 Task: Add an event with the title Lunch Break: Wellness and Self-Care Workshop, date '2023/11/15', time 7:50 AM to 9:50 AMand add a description: As the meeting progresses, the focus will shift towards exploring potential synergies, investment opportunities, and the investor's specific interests. The potential investor may ask questions about your market strategy, scalability, competitive landscape, or revenue projections. Be prepared to provide concise and well-supported answers, backed by market research, customer insights, or industry trends._x000D_
_x000D_
, put the event into Green category . Add location for the event as: San Francisco, USA, logged in from the account softage.4@softage.netand send the event invitation to softage.3@softage.net and softage.5@softage.net. Set a reminder for the event 36 day before
Action: Mouse moved to (136, 105)
Screenshot: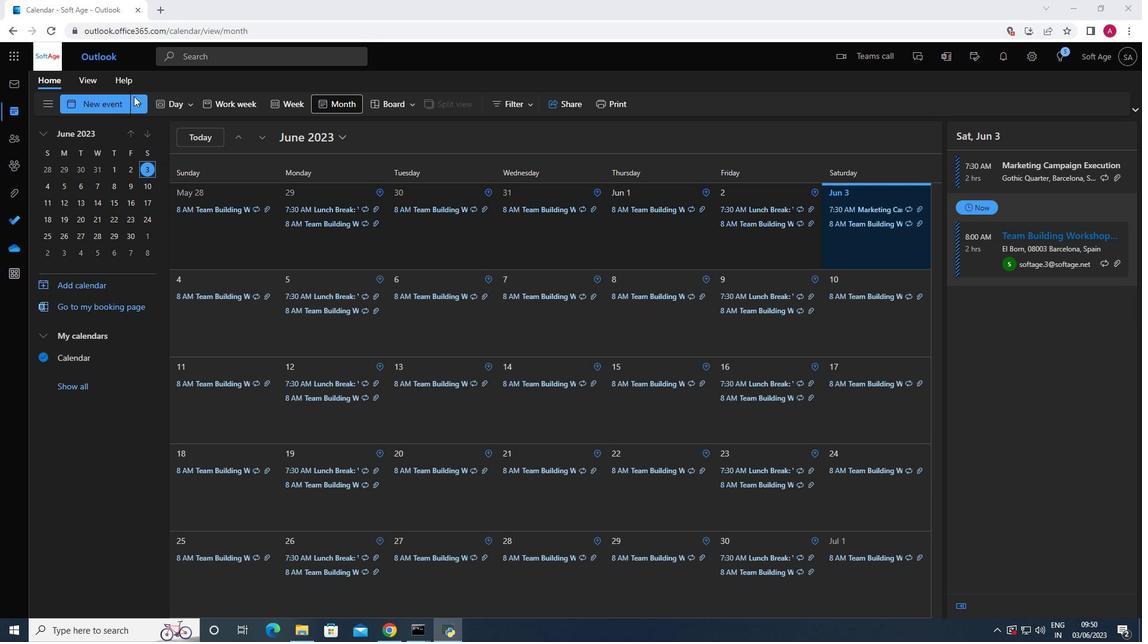 
Action: Mouse pressed left at (136, 105)
Screenshot: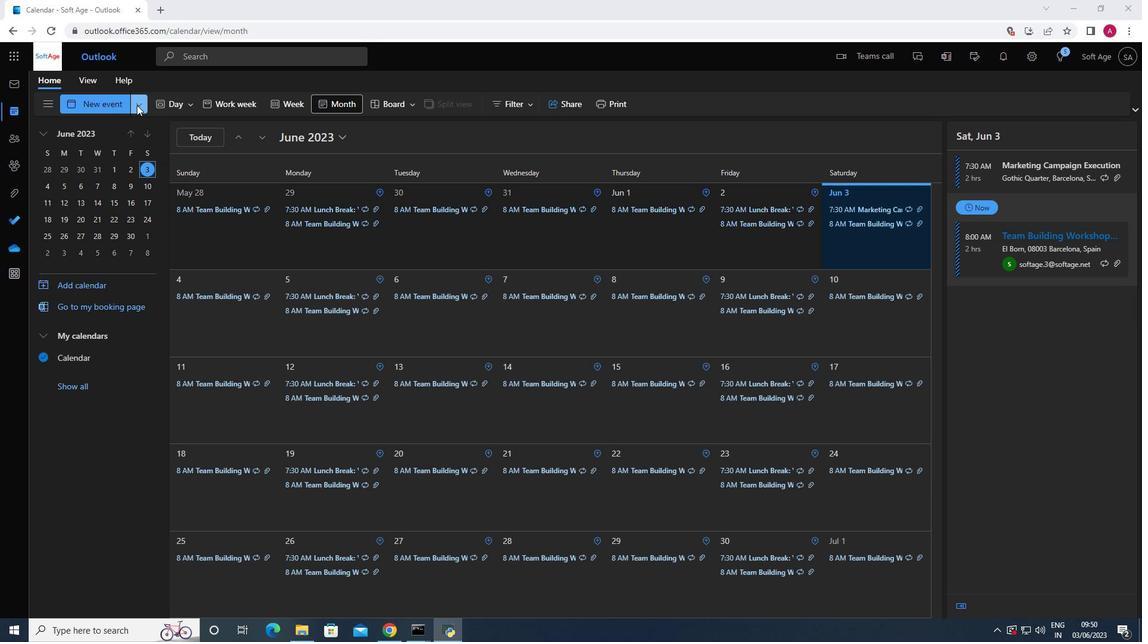 
Action: Mouse moved to (108, 161)
Screenshot: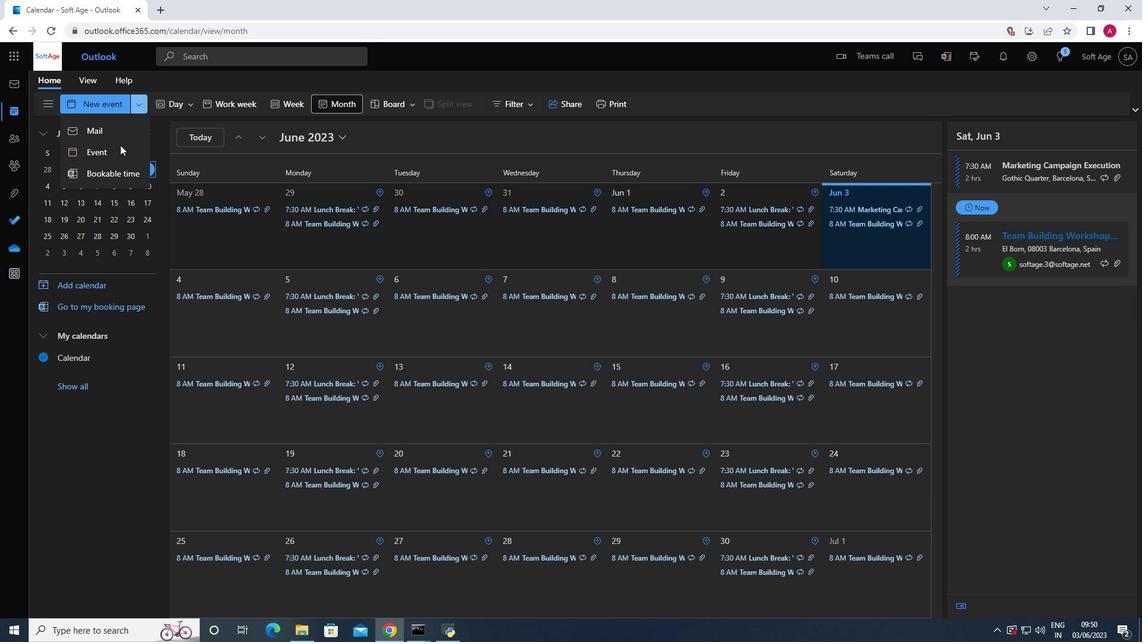 
Action: Mouse pressed left at (108, 161)
Screenshot: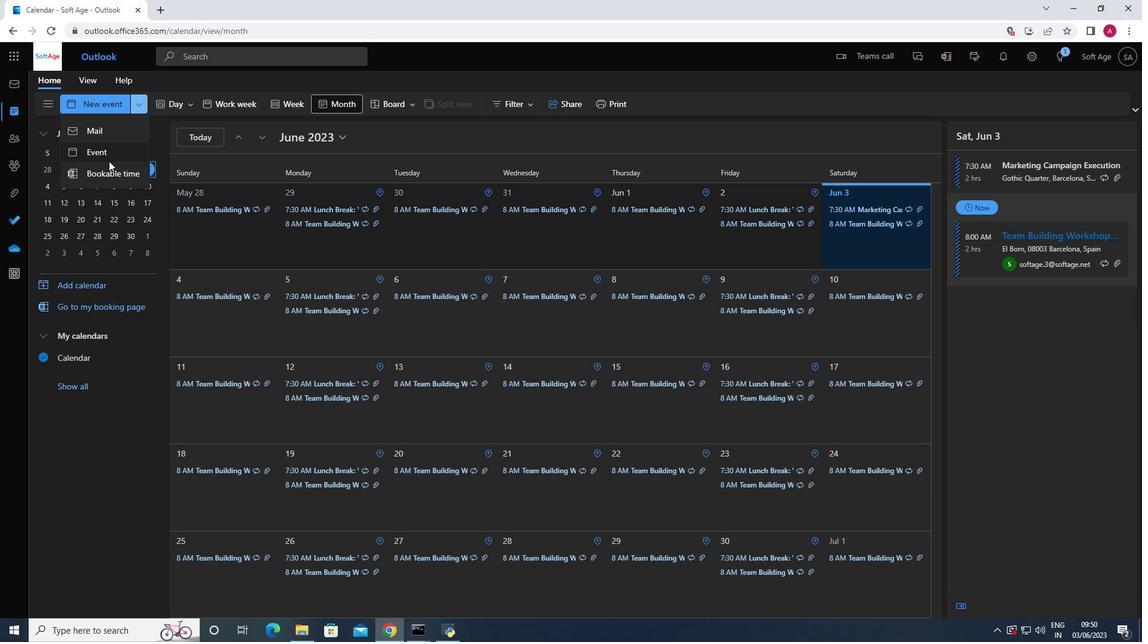 
Action: Mouse moved to (309, 173)
Screenshot: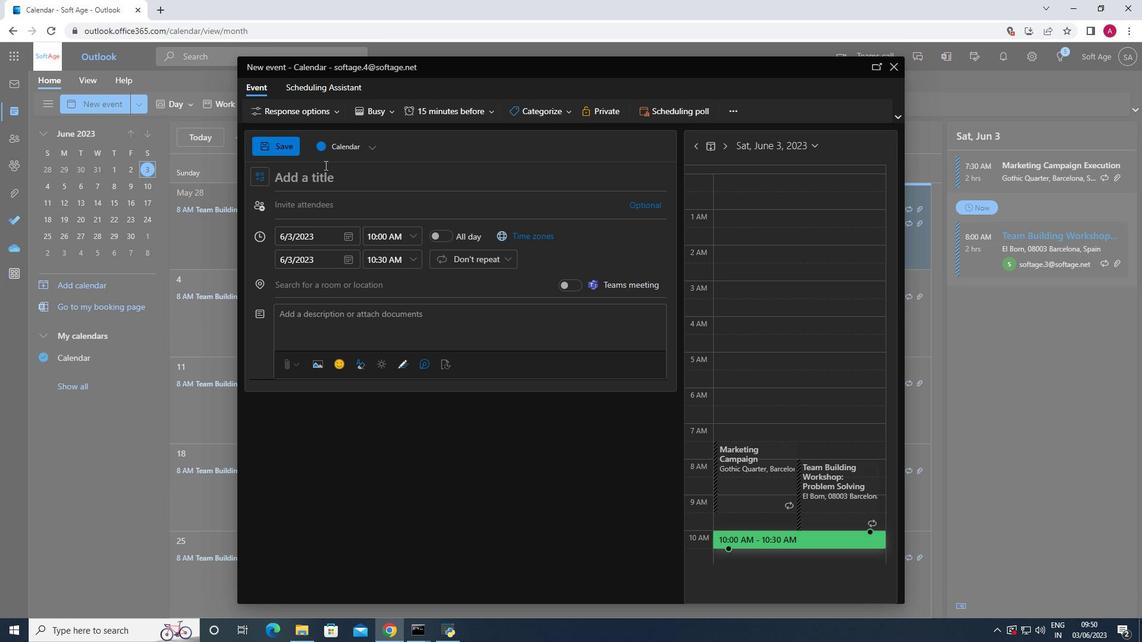 
Action: Mouse pressed left at (309, 173)
Screenshot: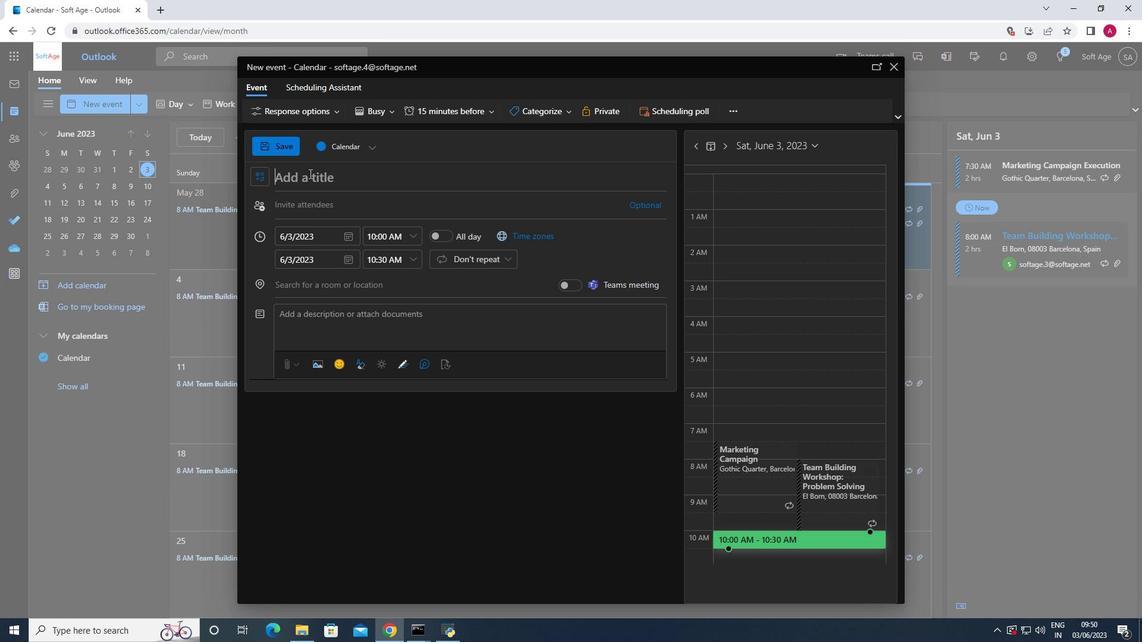 
Action: Mouse moved to (338, 152)
Screenshot: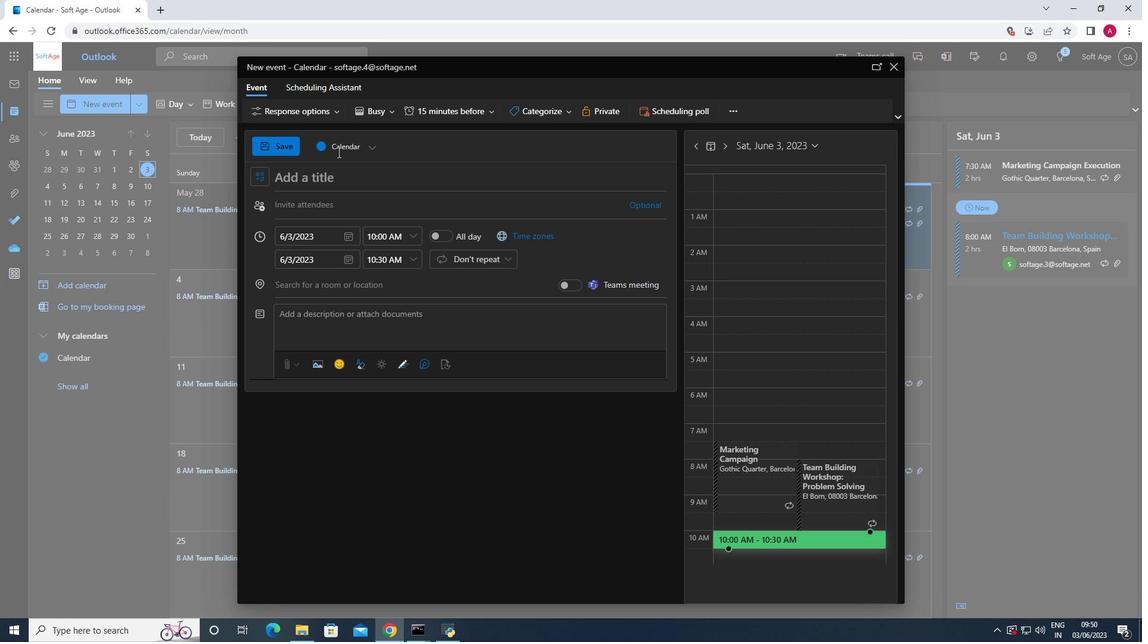 
Action: Key pressed <Key.shift_r>Lunch<Key.space><Key.shift>Break<Key.shift_r>:<Key.space><Key.shift>Wellness<Key.space>and<Key.space><Key.shift>Self-<Key.shift>Care<Key.space><Key.shift>Workshop
Screenshot: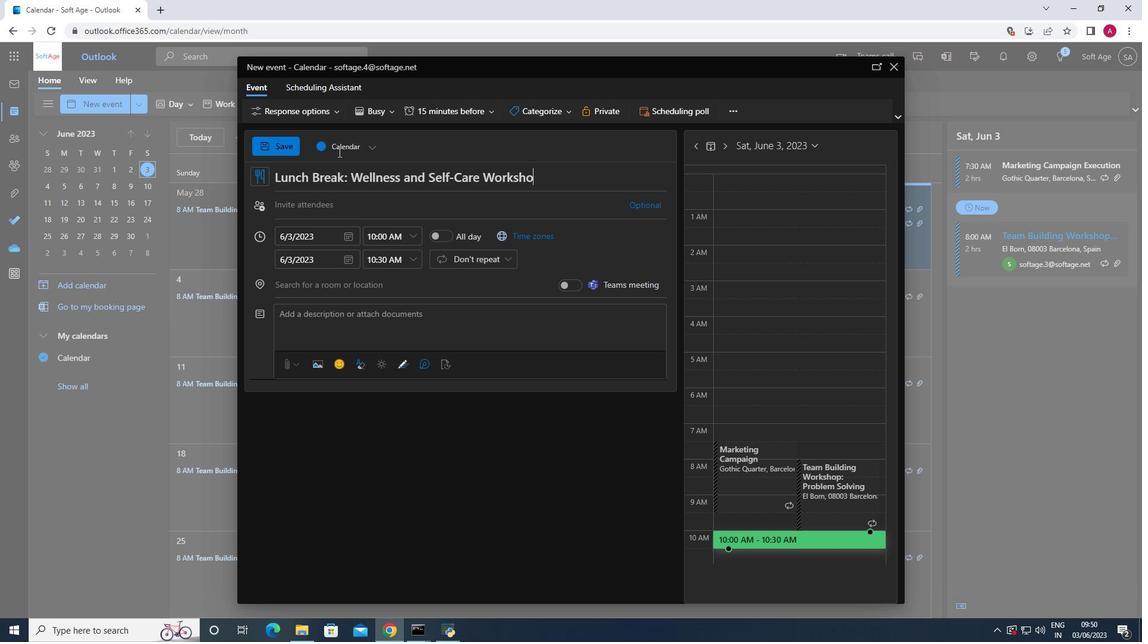 
Action: Mouse moved to (347, 236)
Screenshot: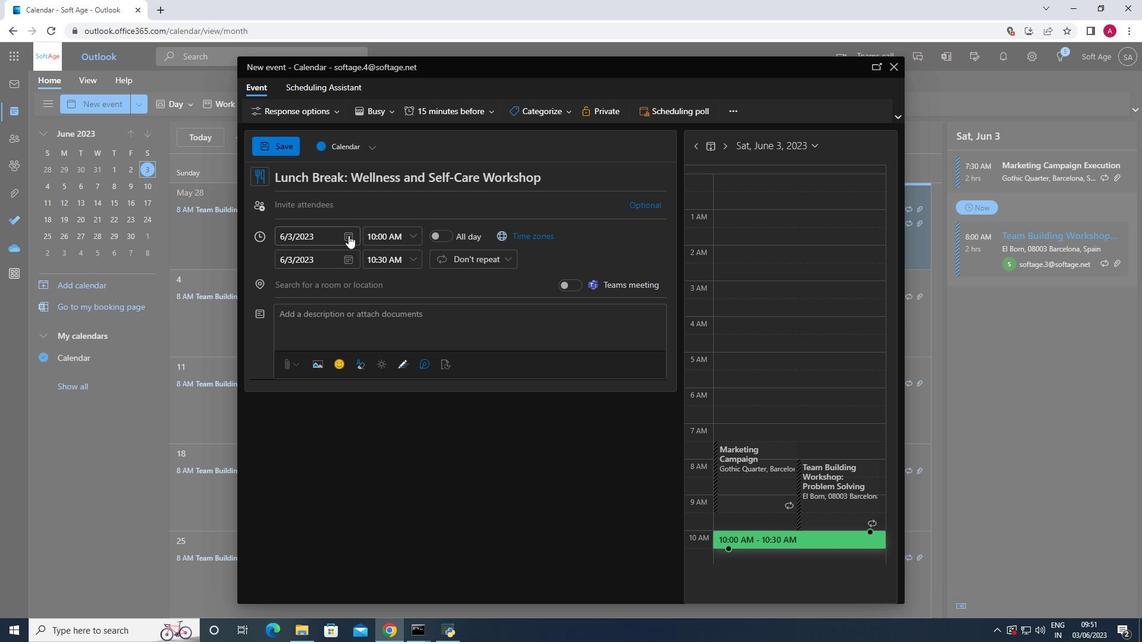 
Action: Mouse pressed left at (347, 236)
Screenshot: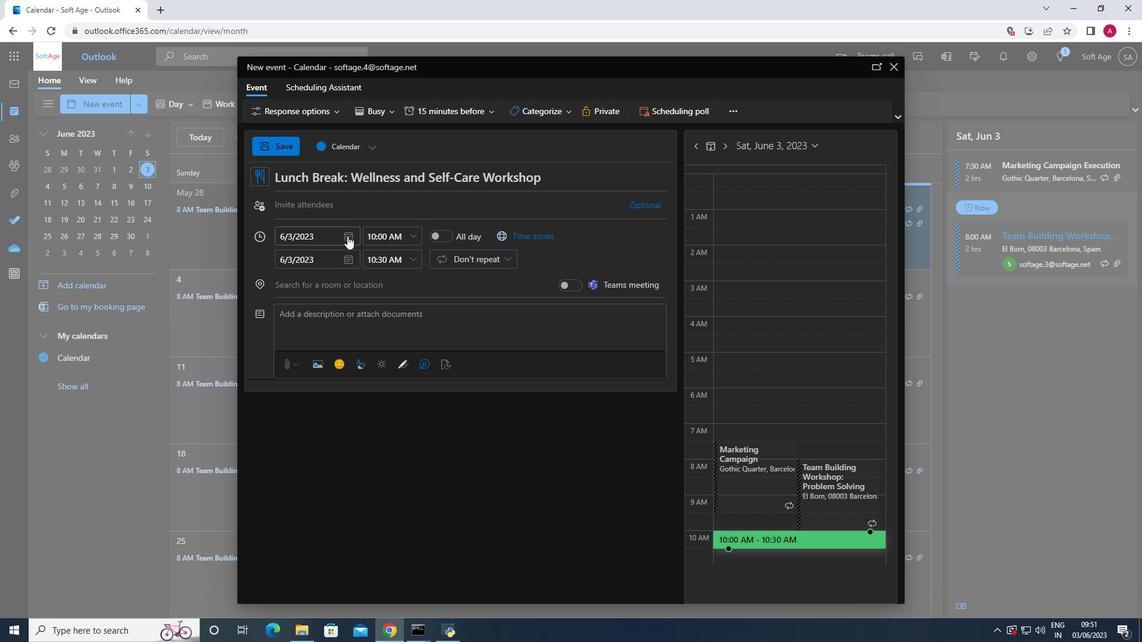 
Action: Mouse moved to (394, 260)
Screenshot: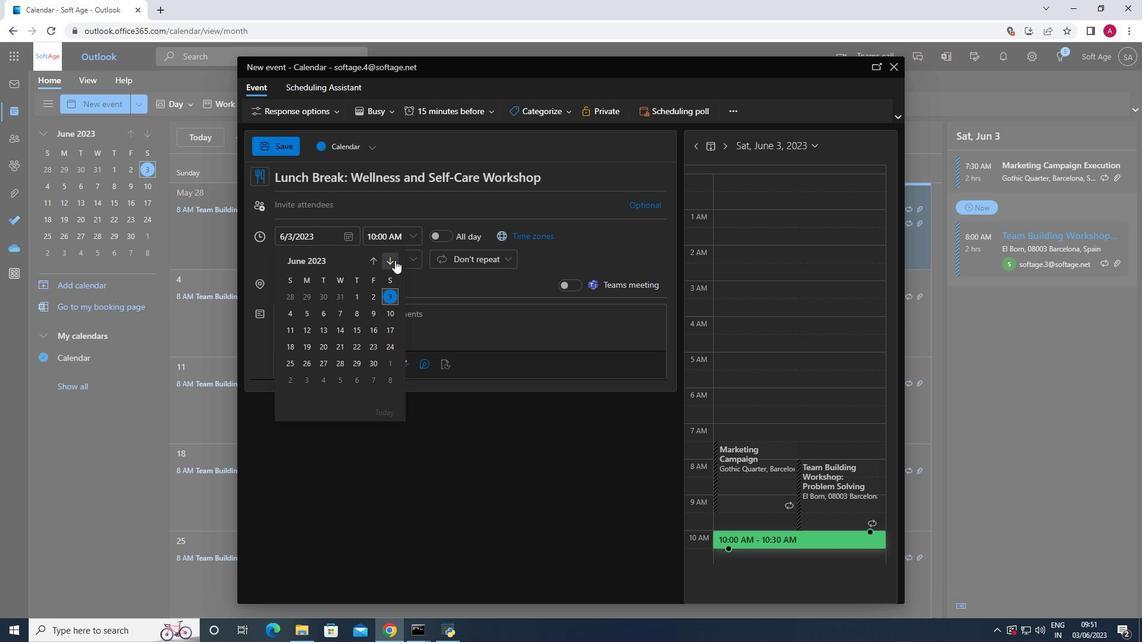 
Action: Mouse pressed left at (394, 260)
Screenshot: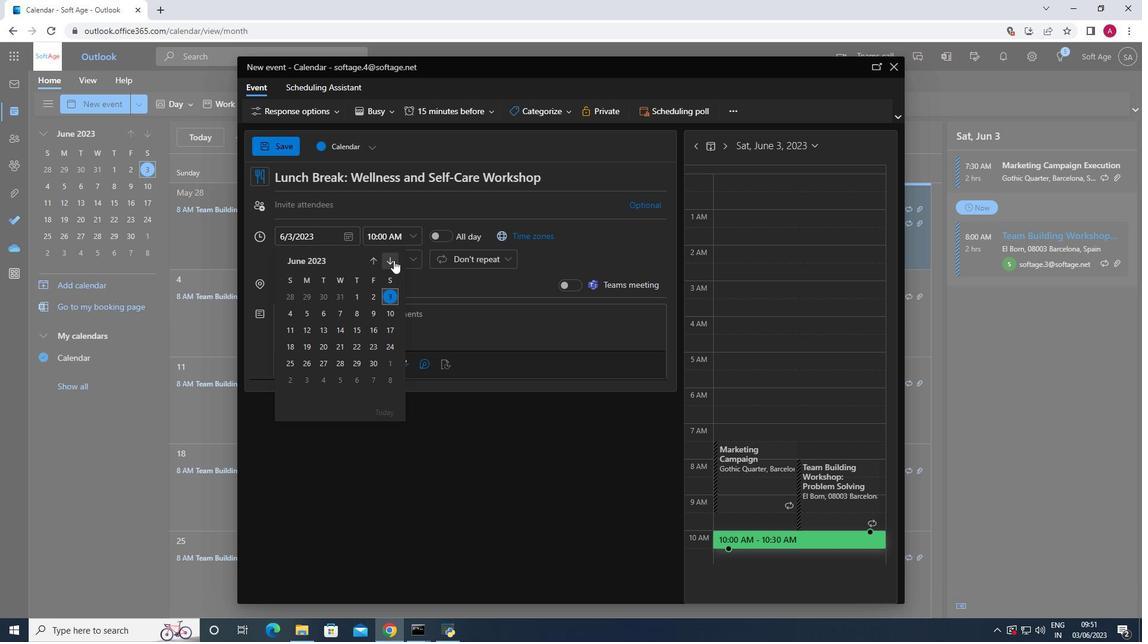 
Action: Mouse pressed left at (394, 260)
Screenshot: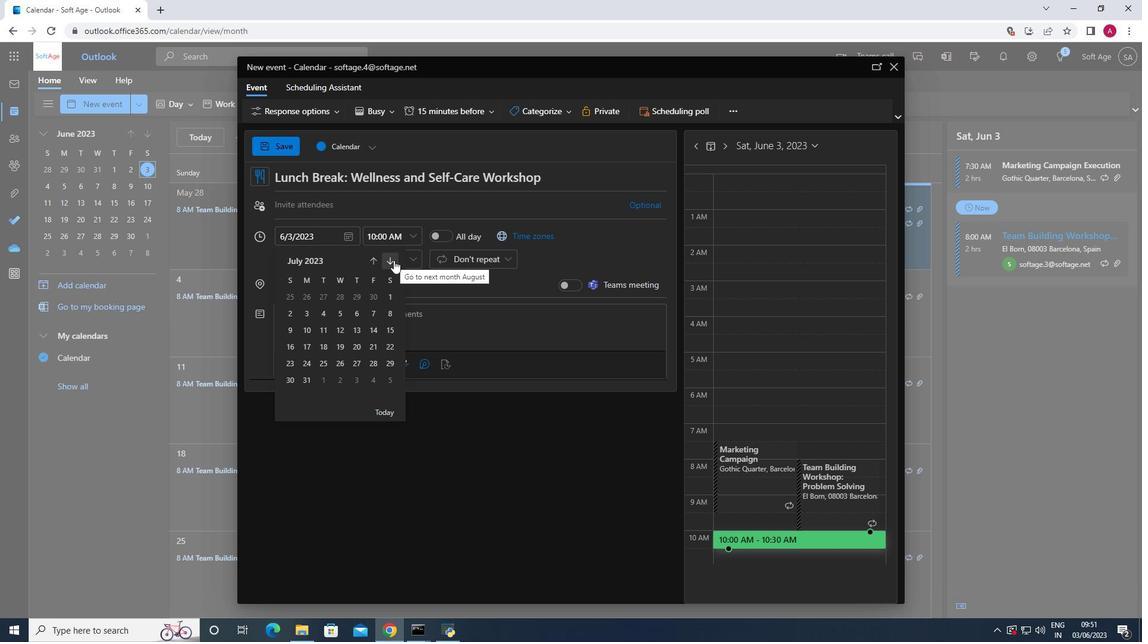 
Action: Mouse pressed left at (394, 260)
Screenshot: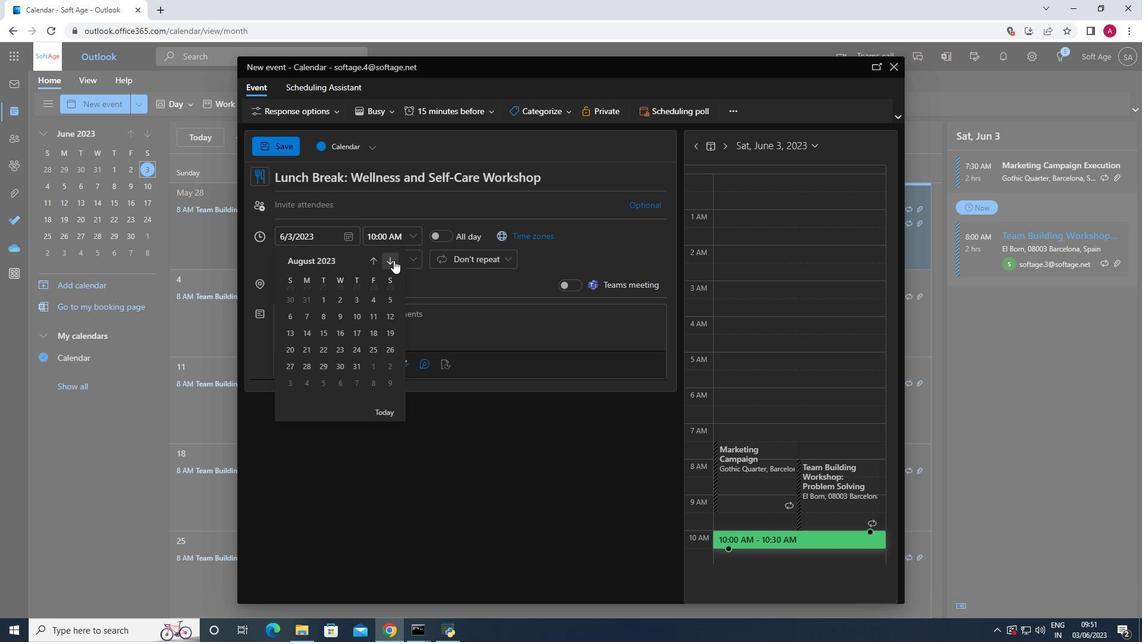 
Action: Mouse pressed left at (394, 260)
Screenshot: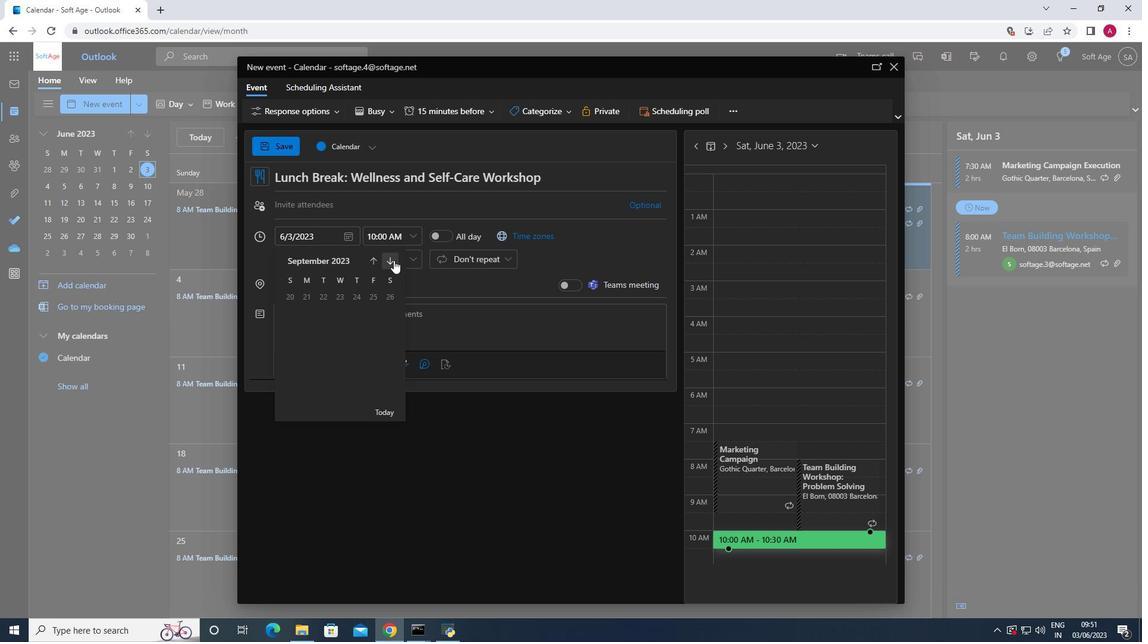 
Action: Mouse pressed left at (394, 260)
Screenshot: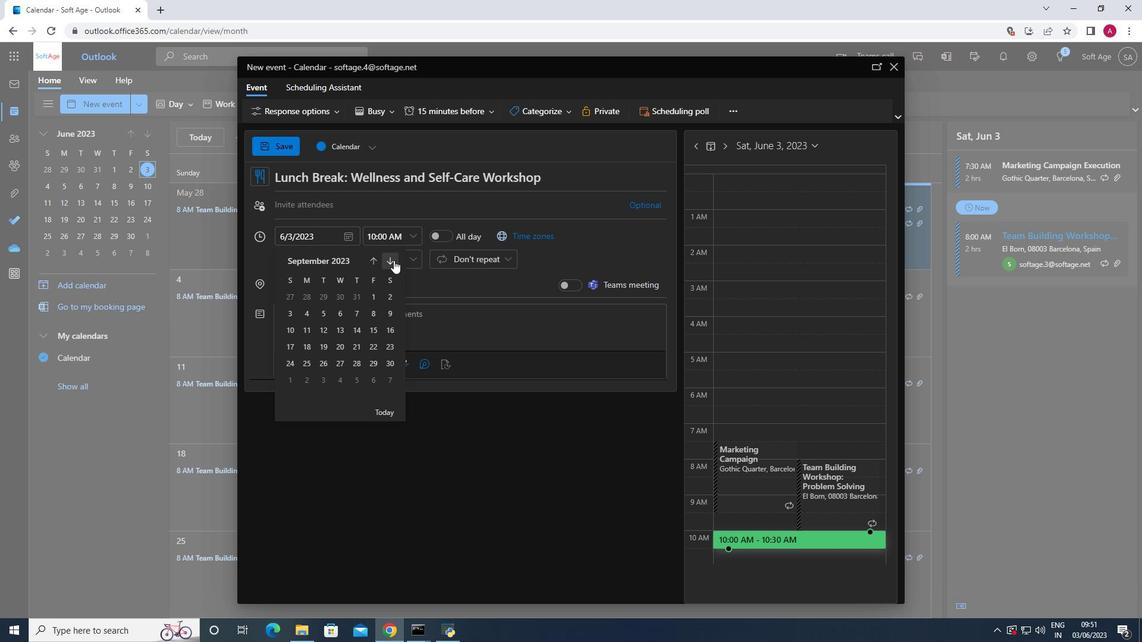 
Action: Mouse pressed left at (394, 260)
Screenshot: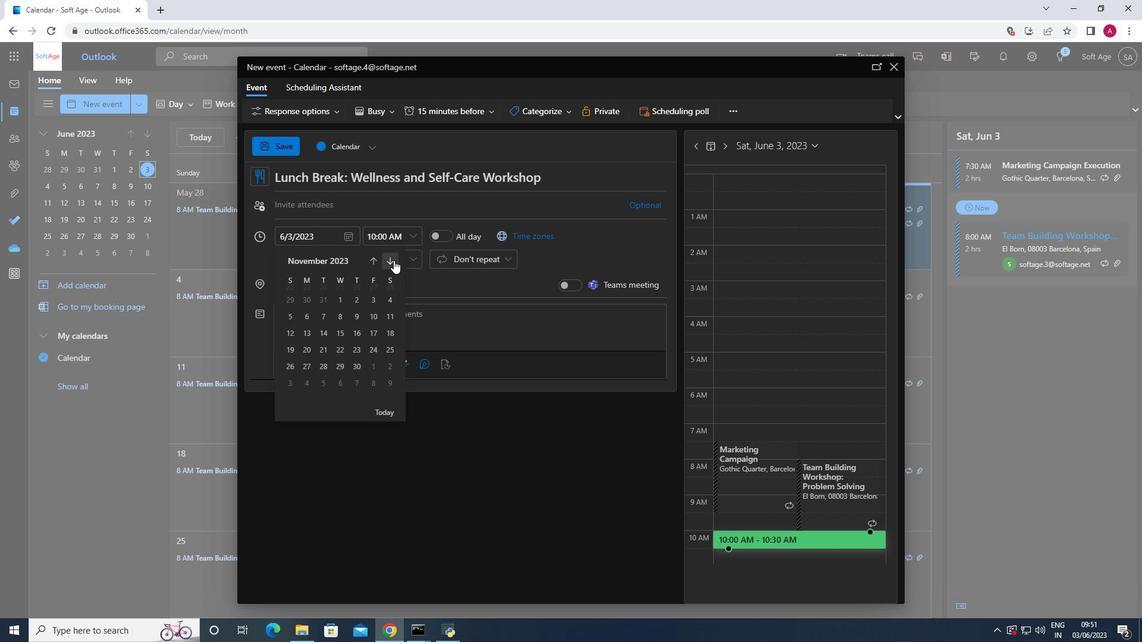 
Action: Mouse pressed left at (394, 260)
Screenshot: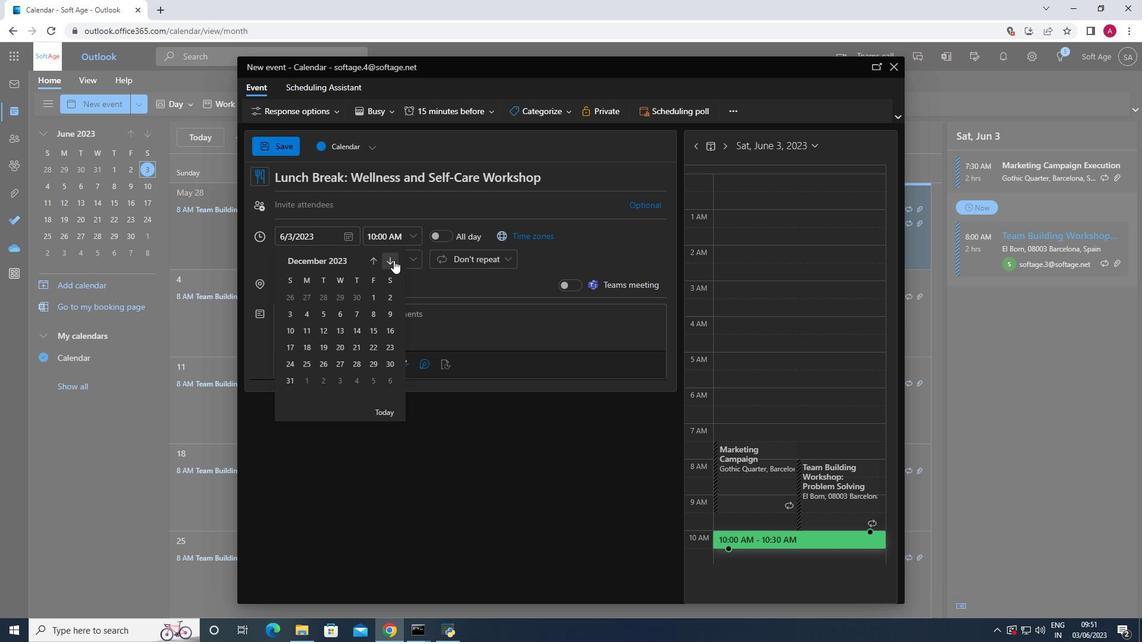 
Action: Mouse pressed left at (394, 260)
Screenshot: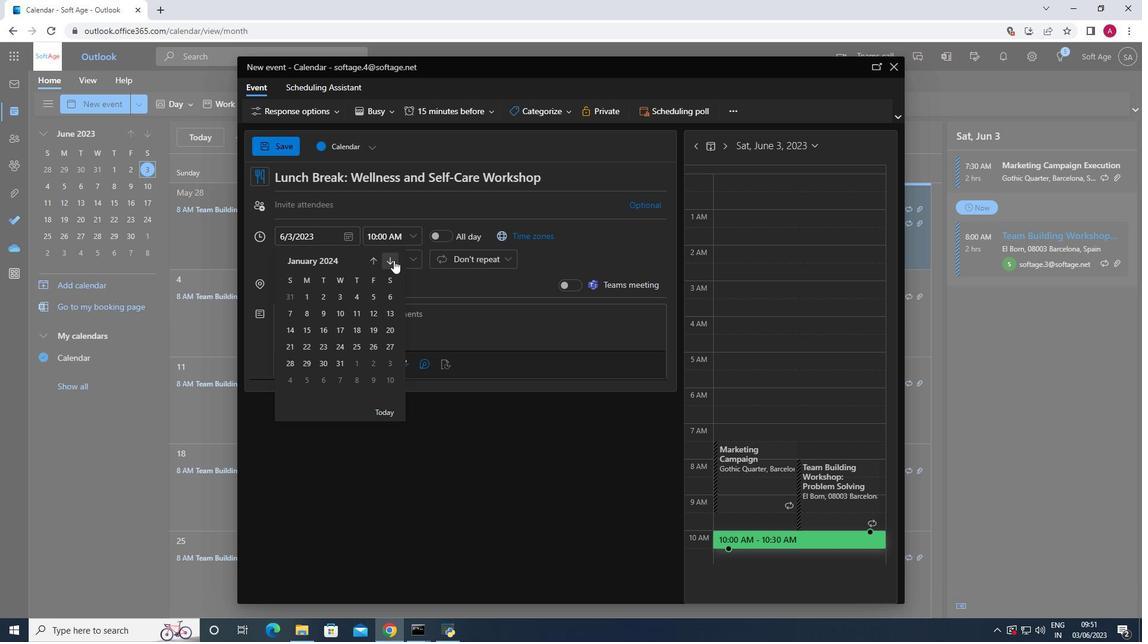 
Action: Mouse moved to (380, 258)
Screenshot: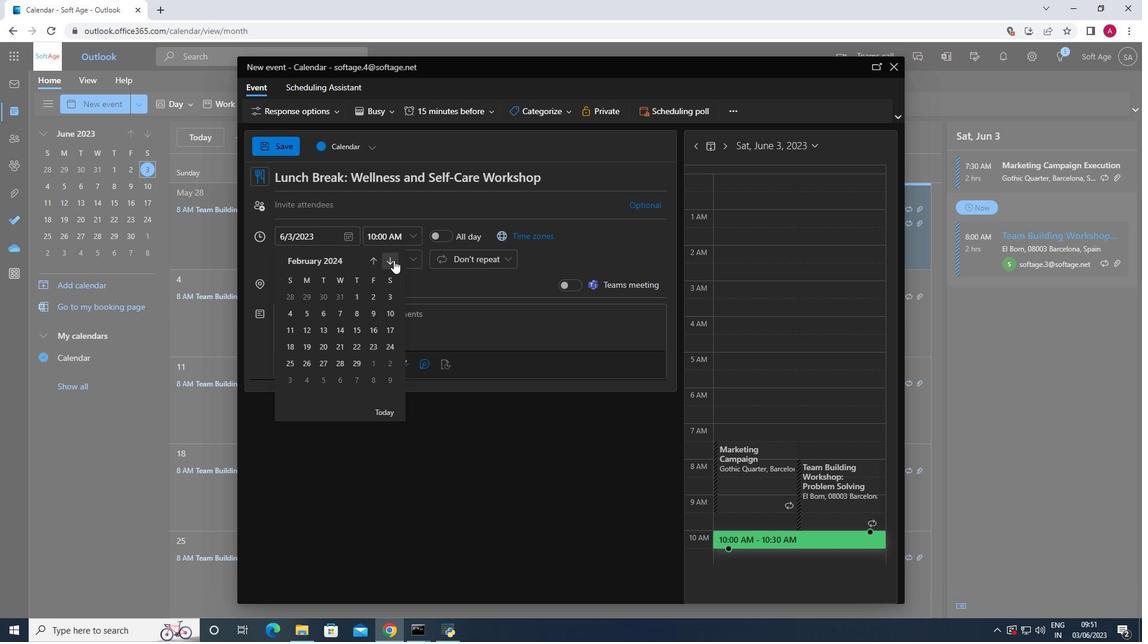 
Action: Mouse pressed left at (380, 258)
Screenshot: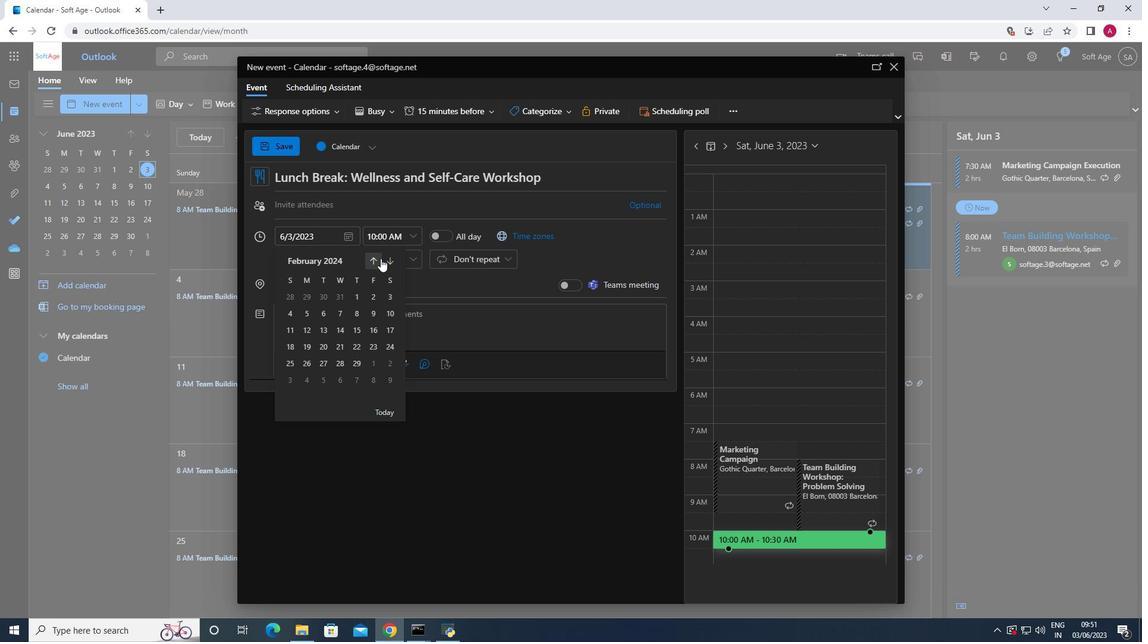 
Action: Mouse pressed left at (380, 258)
Screenshot: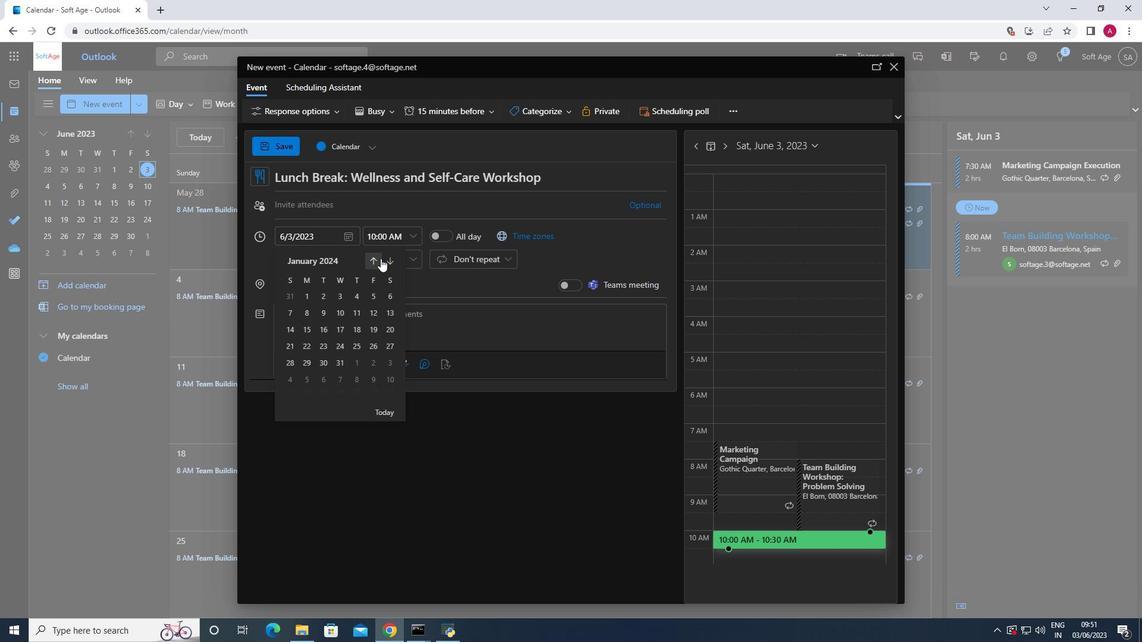 
Action: Mouse moved to (380, 258)
Screenshot: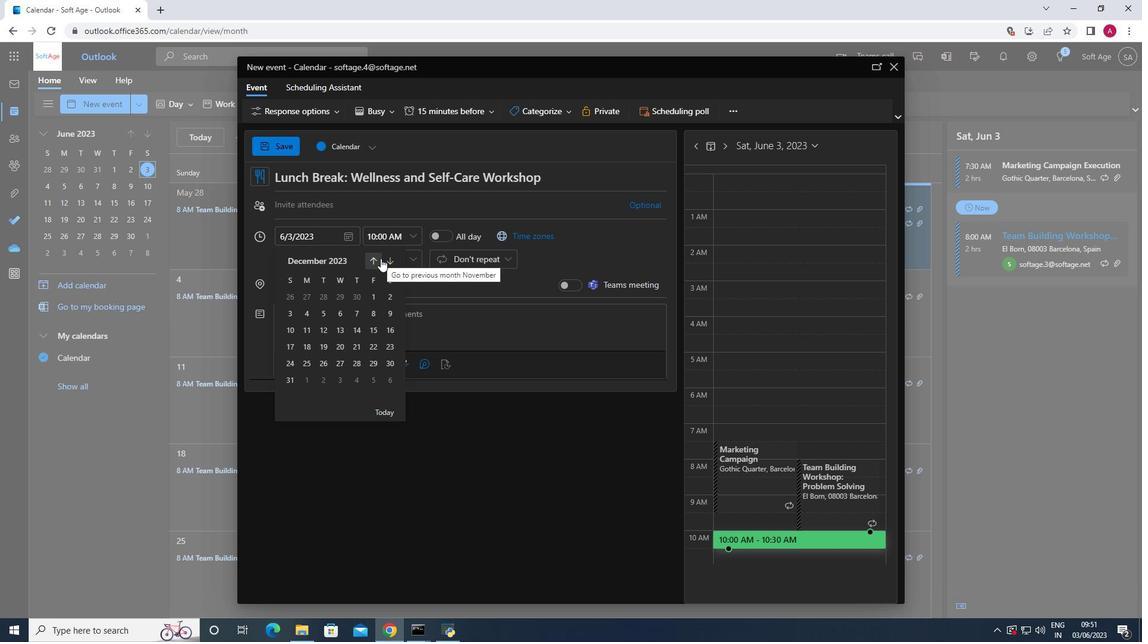 
Action: Mouse pressed left at (380, 258)
Screenshot: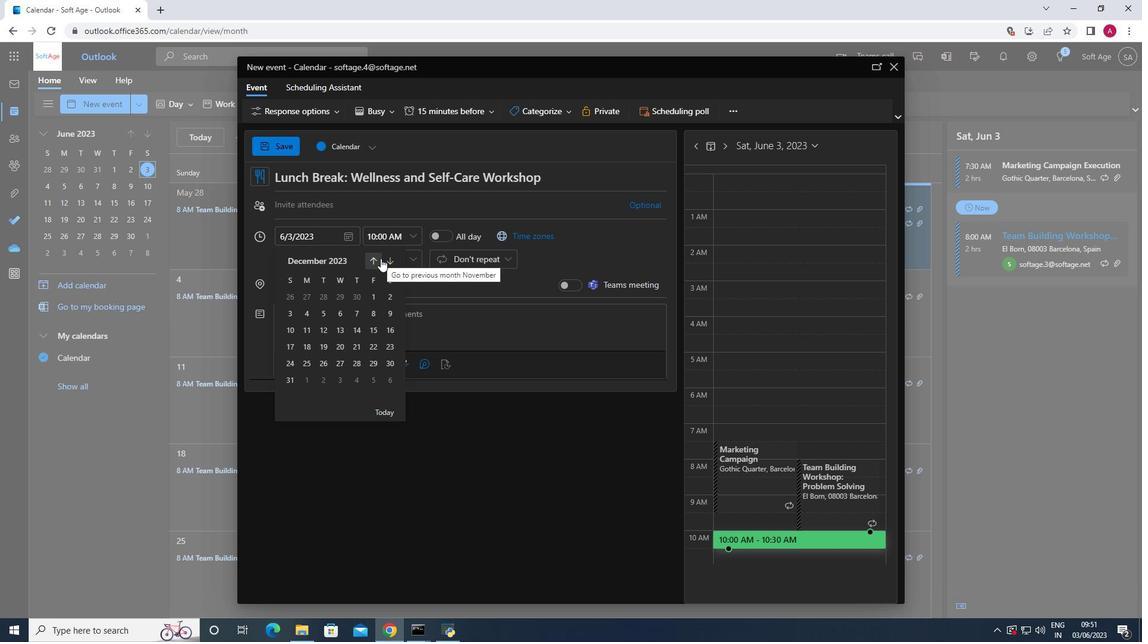 
Action: Mouse moved to (342, 332)
Screenshot: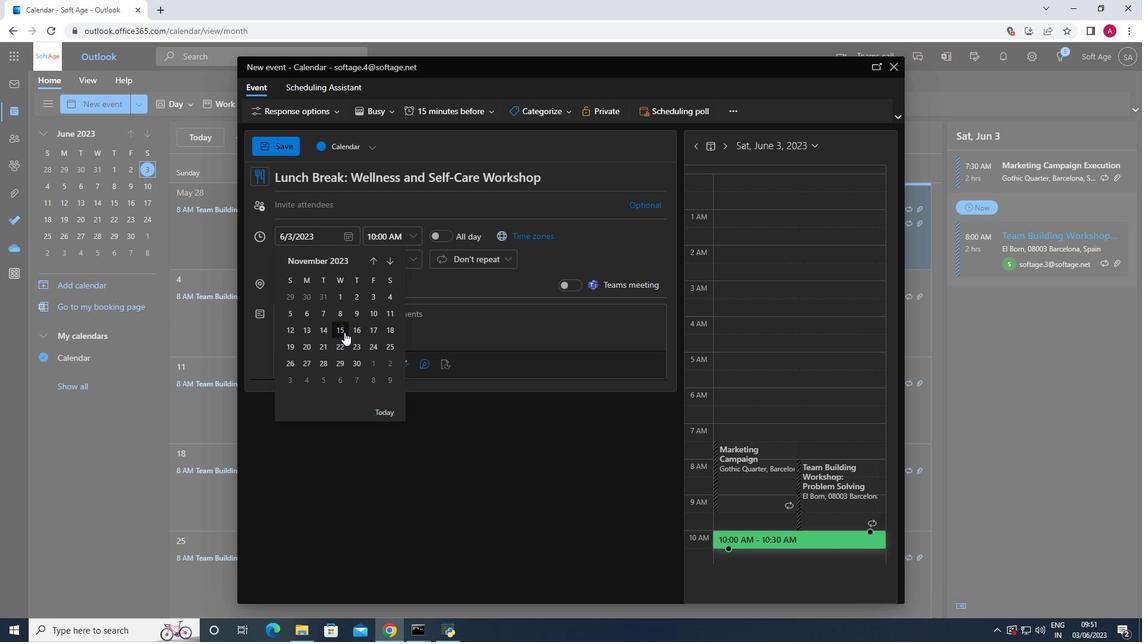 
Action: Mouse pressed left at (342, 332)
Screenshot: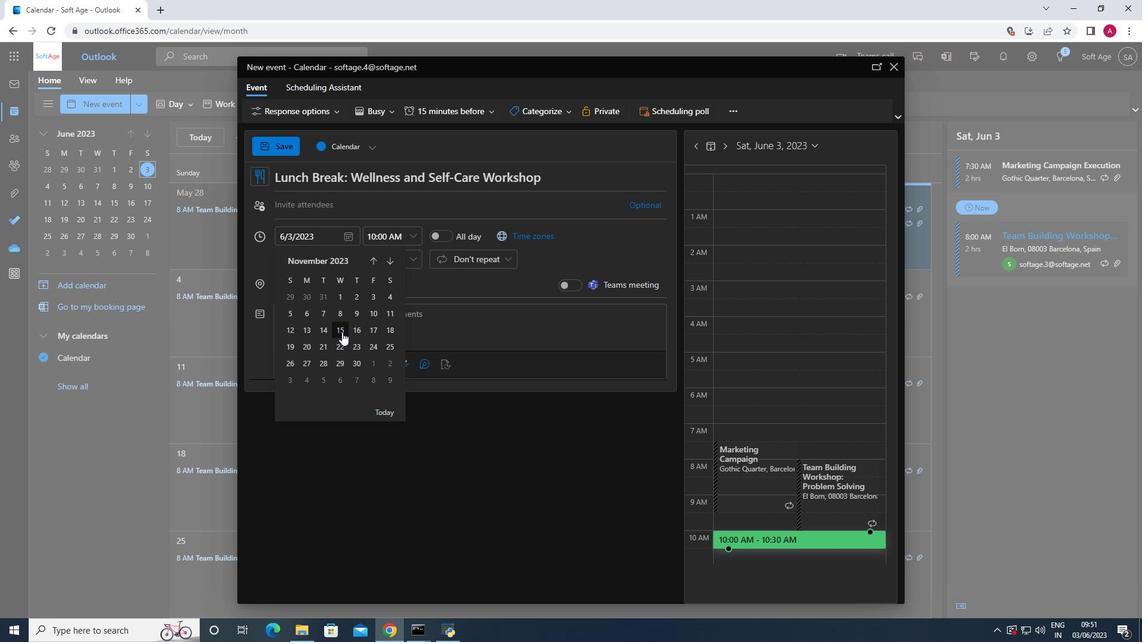 
Action: Mouse moved to (408, 239)
Screenshot: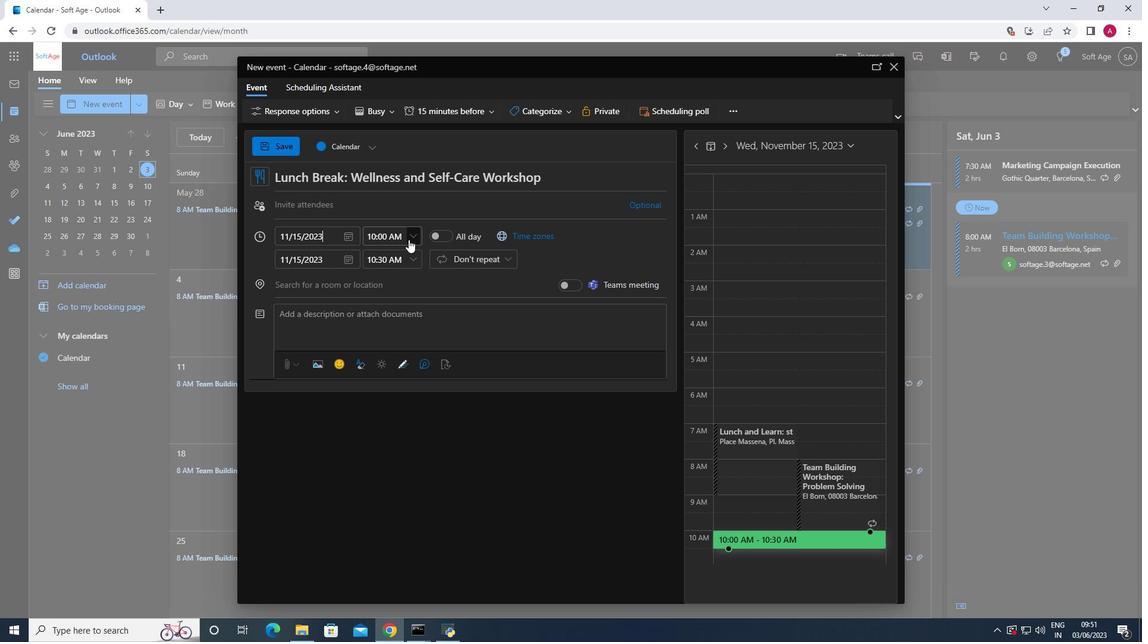 
Action: Mouse pressed left at (408, 239)
Screenshot: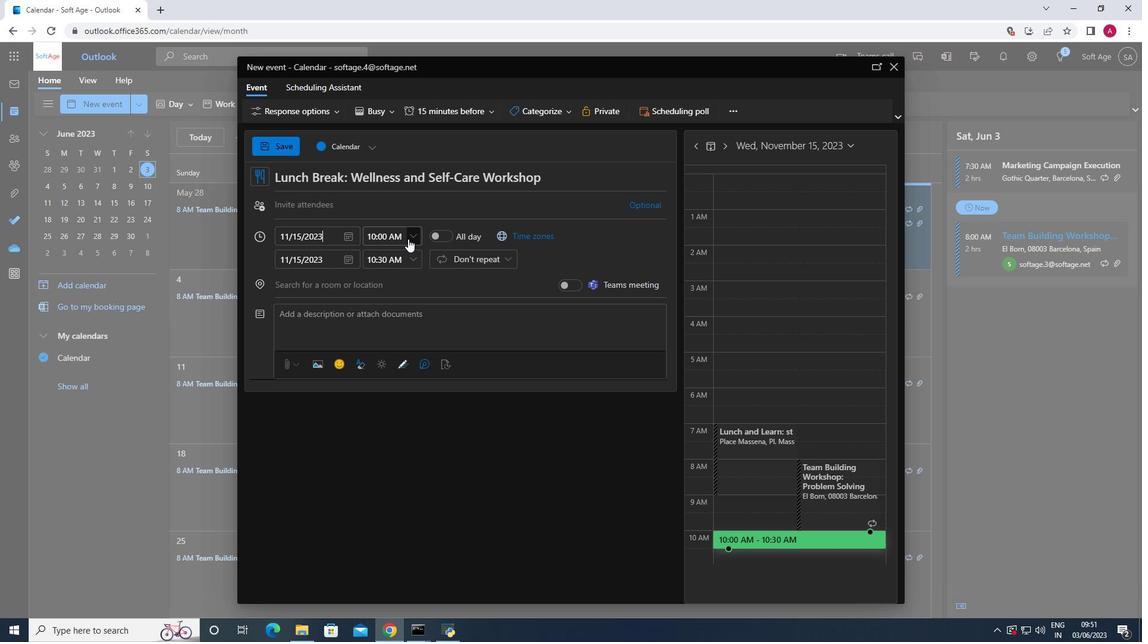 
Action: Key pressed 7<Key.shift_r>:
Screenshot: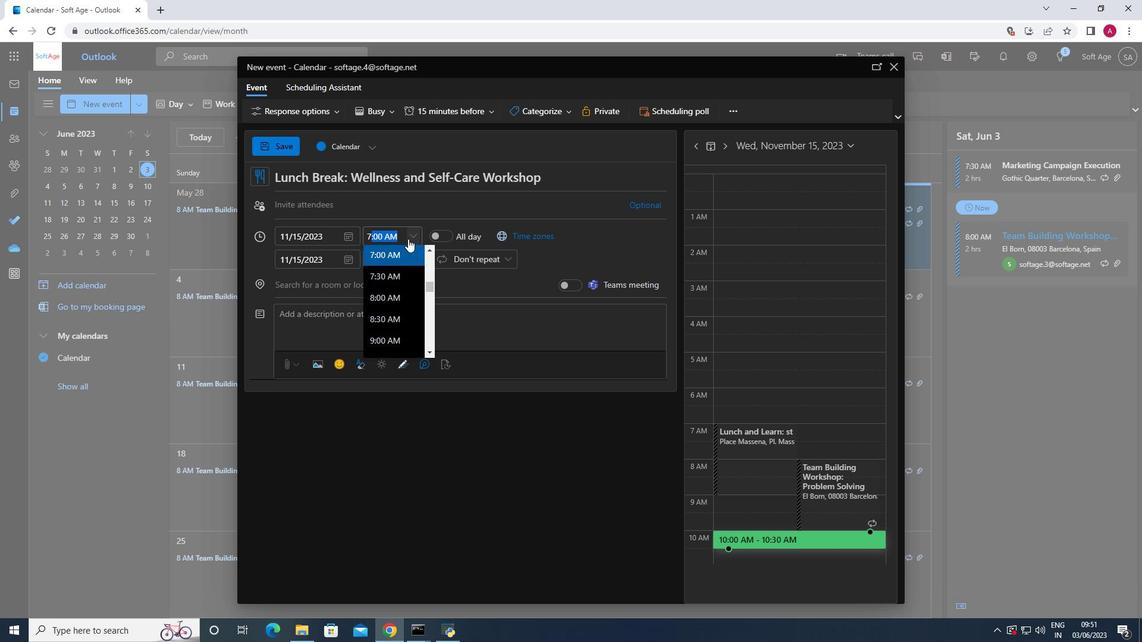 
Action: Mouse moved to (334, 259)
Screenshot: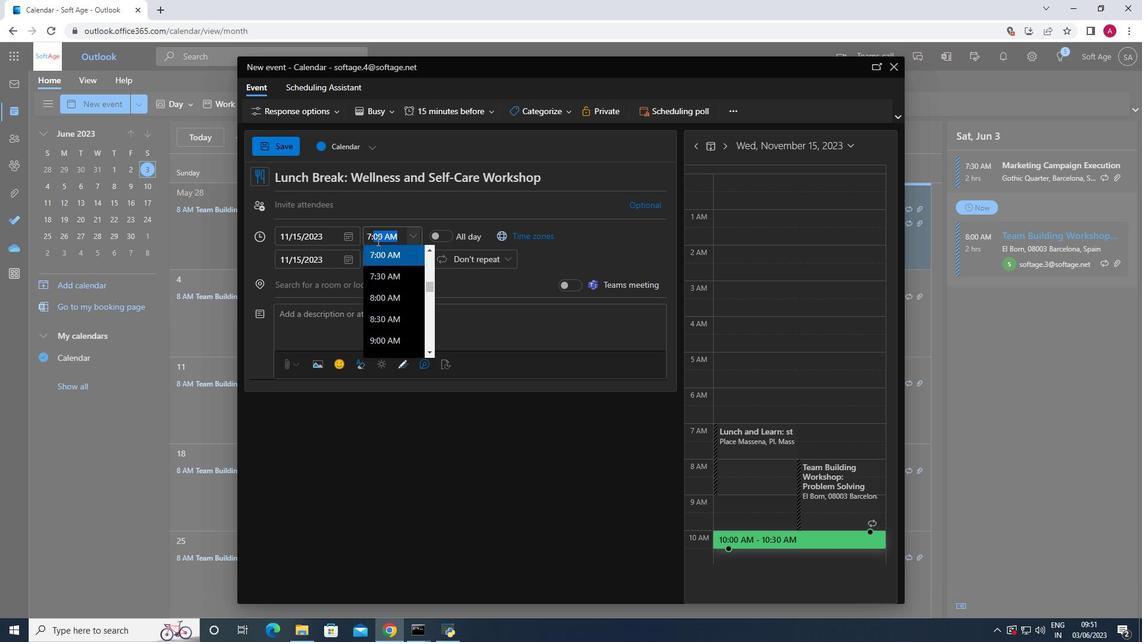 
Action: Key pressed 5
Screenshot: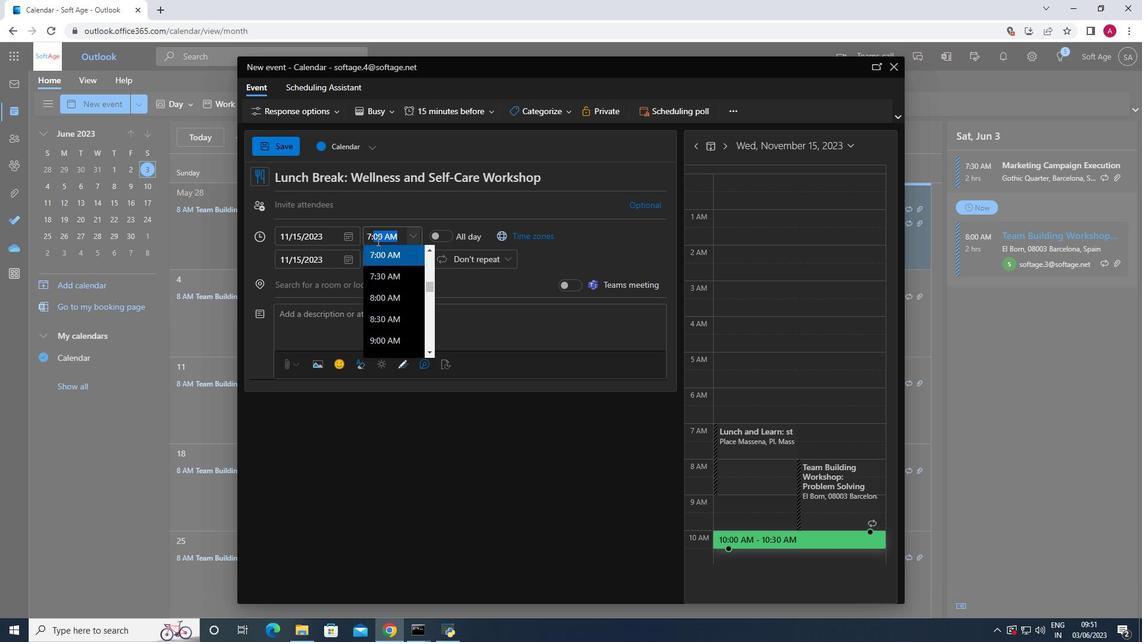 
Action: Mouse moved to (301, 272)
Screenshot: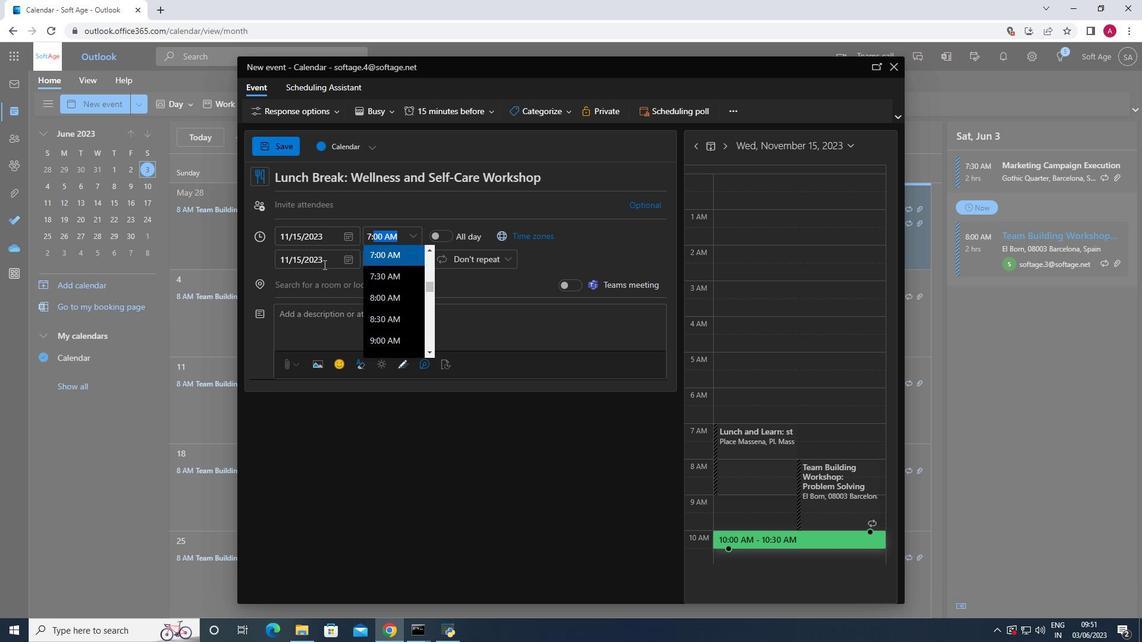 
Action: Key pressed 0<Key.space><Key.shift>A<Key.shift_r>M<Key.enter>
Screenshot: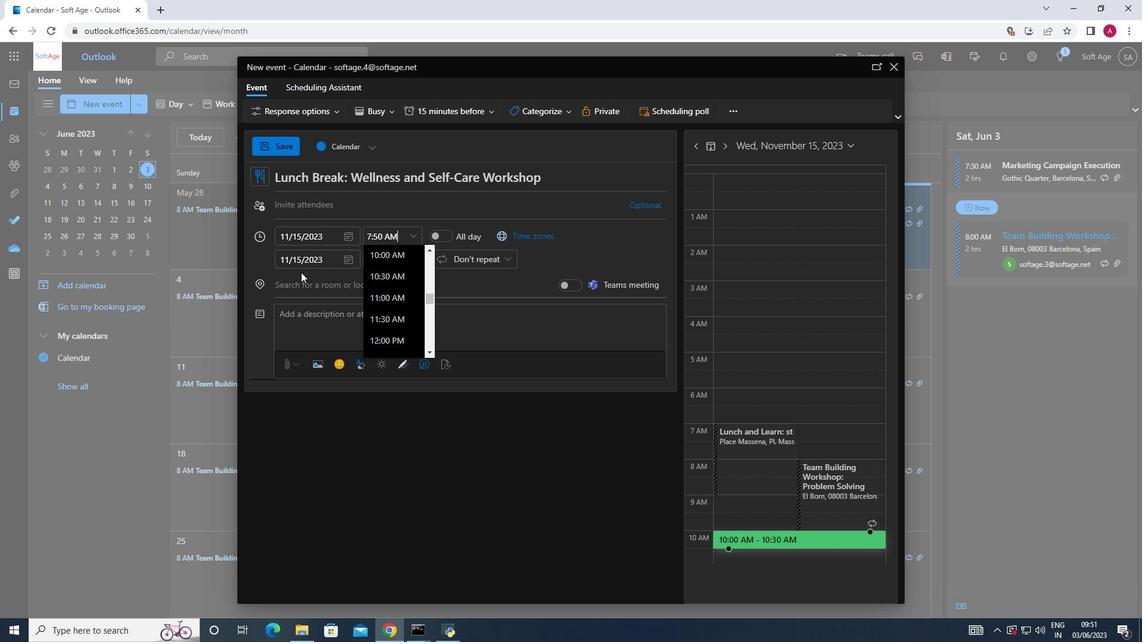 
Action: Mouse moved to (419, 255)
Screenshot: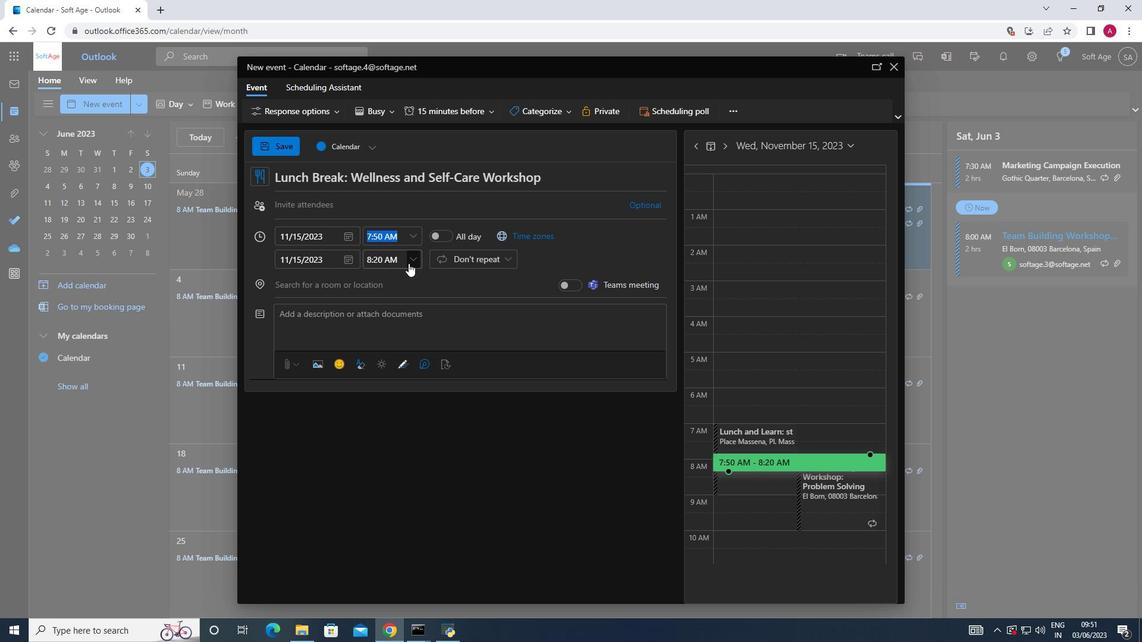 
Action: Mouse pressed left at (419, 255)
Screenshot: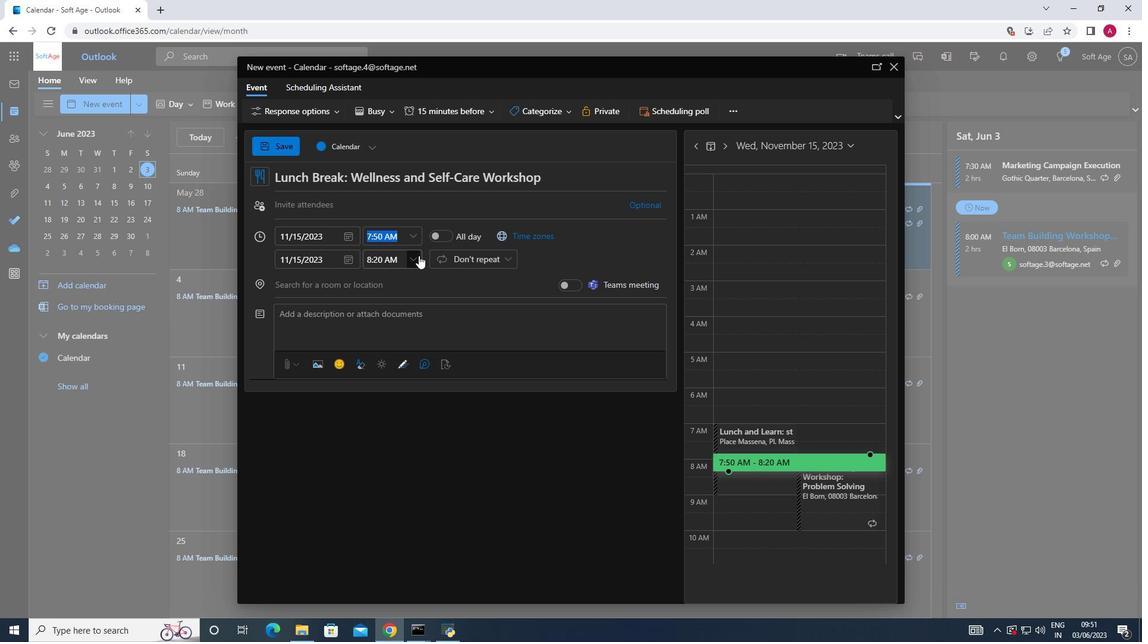 
Action: Mouse moved to (392, 335)
Screenshot: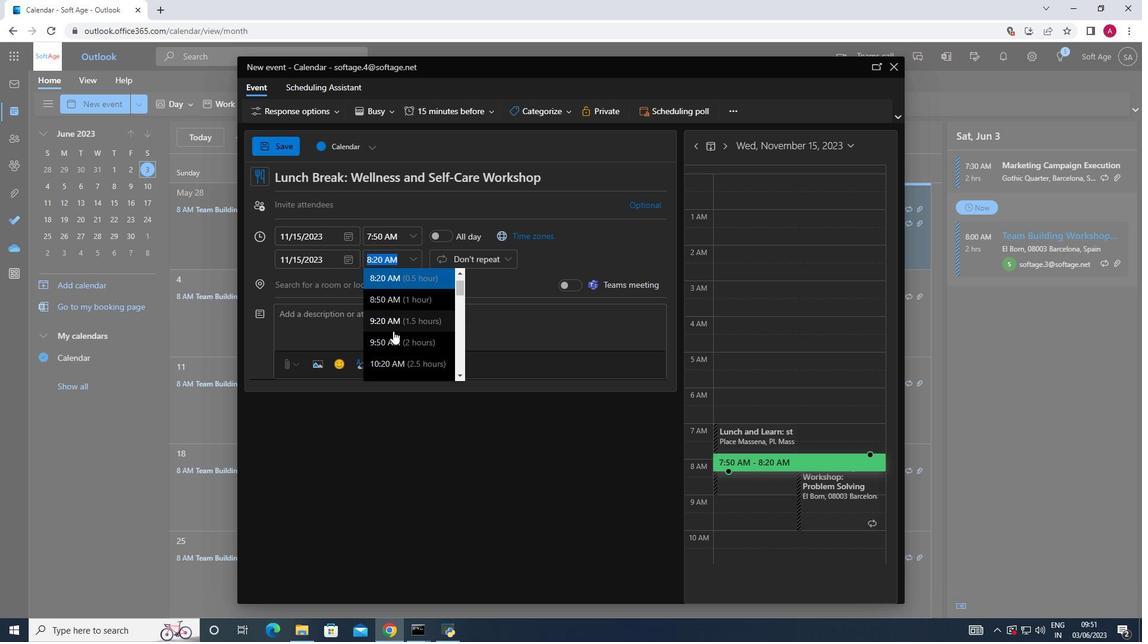 
Action: Mouse pressed left at (392, 335)
Screenshot: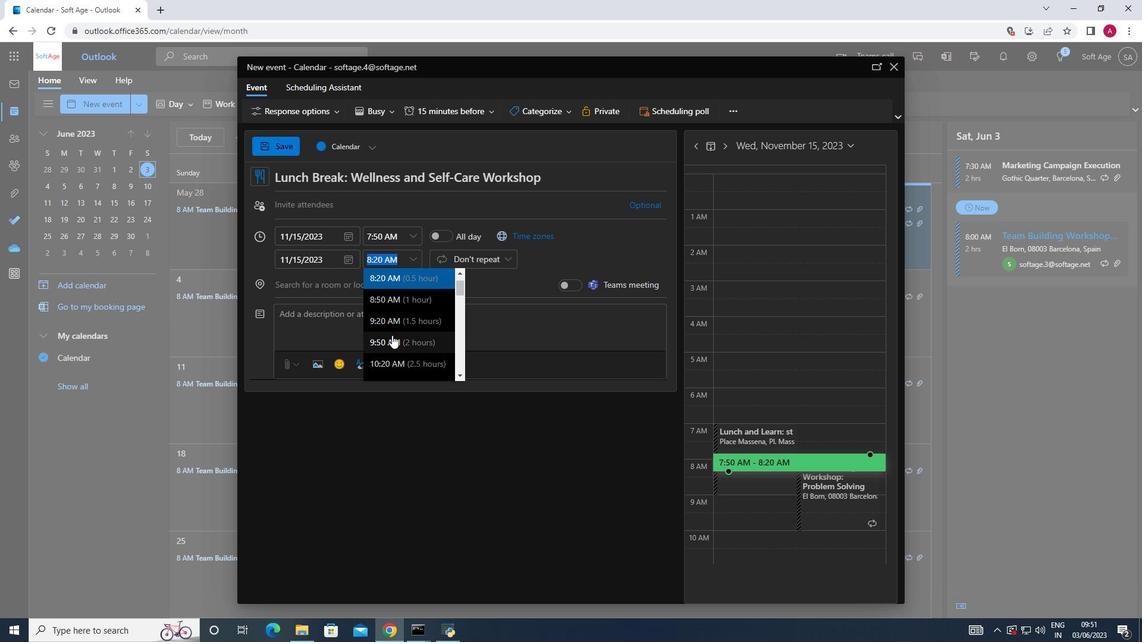 
Action: Mouse moved to (302, 320)
Screenshot: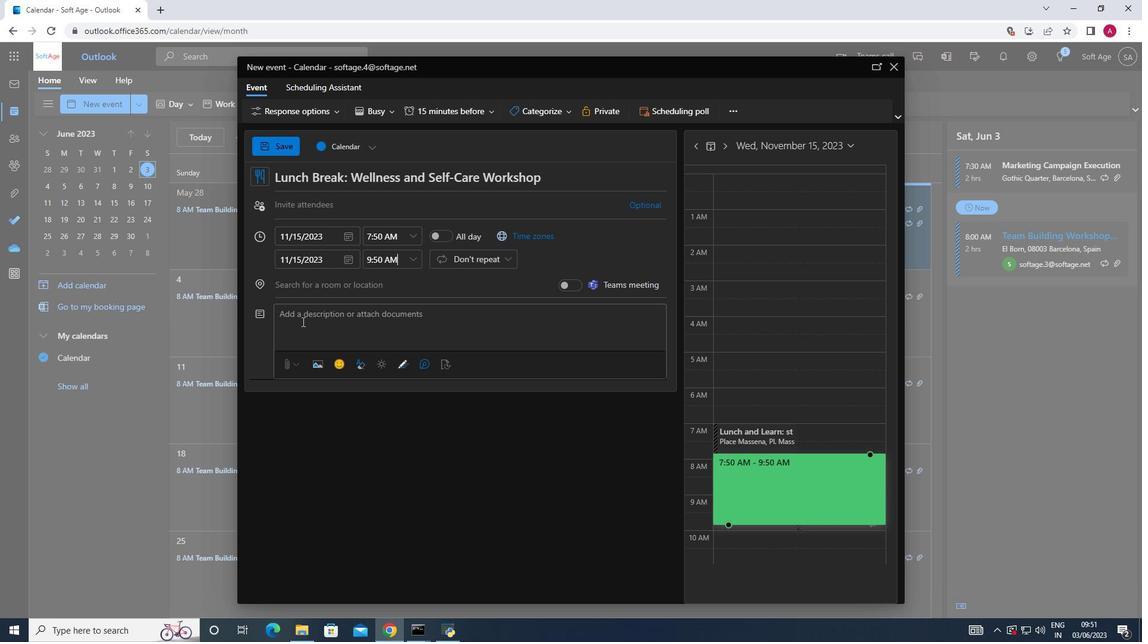 
Action: Mouse pressed left at (302, 320)
Screenshot: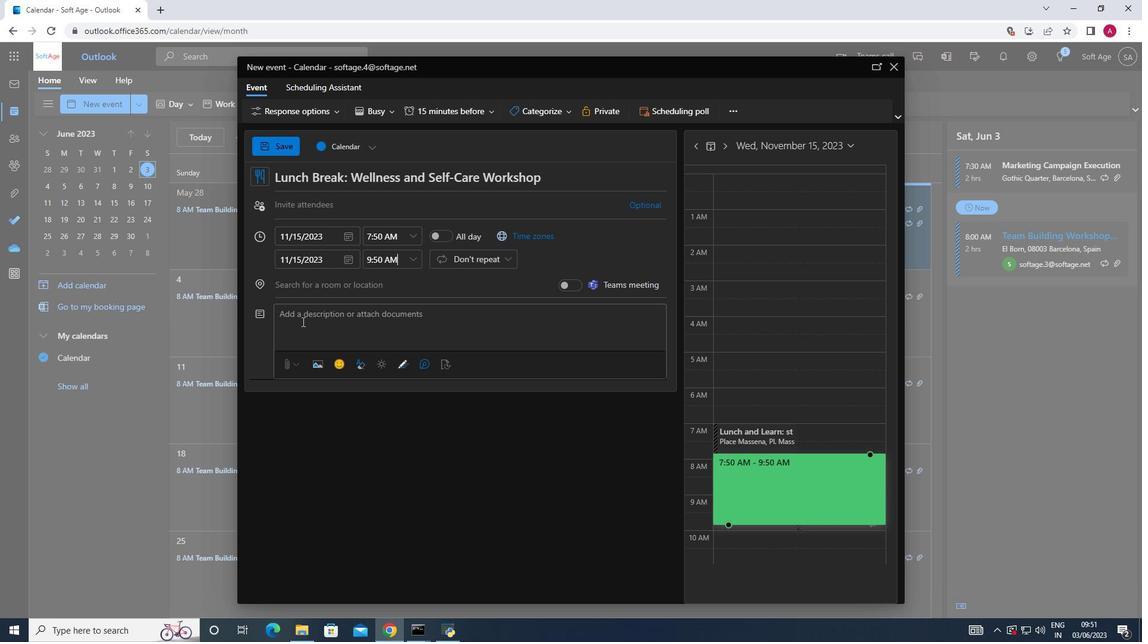 
Action: Key pressed <Key.shift>As<Key.space>the<Key.space>meeting<Key.space>progresses<Key.space>,<Key.space>the<Key.space>focus<Key.space>will<Key.space>sift<Key.space>r<Key.backspace>towards<Key.space>exploring<Key.space>potential<Key.space>synergies,<Key.space><Key.shift_r><Key.shift_r><Key.shift_r><Key.shift_r><Key.shift_r><Key.shift_r><Key.shift_r><Key.shift_r><Key.shift_r><Key.shift_r><Key.shift_r><Key.shift_r><Key.shift_r><Key.shift_r><Key.shift_r><Key.shift_r>investment<Key.space>opportunities,<Key.space>and<Key.space>thr<Key.backspace>e<Key.space>invetor's<Key.space>specific<Key.space>interests.<Key.space><Key.shift>The<Key.space>potential<Key.space>investor<Key.space>may<Key.space>ask<Key.space>questions<Key.space>about<Key.space>your<Key.space>market<Key.space>strategy,<Key.space>scalability,<Key.space>competitive<Key.space>landscape,<Key.space>or<Key.space>revenue<Key.space>projections.<Key.space><Key.shift><Key.shift><Key.shift><Key.shift><Key.shift><Key.shift><Key.shift>Be<Key.space>prepared<Key.space>to<Key.space>provide<Key.space>concise<Key.space>and<Key.space>well-supported<Key.space>answer,<Key.space>backed<Key.space>by<Key.space>market<Key.space>research,<Key.space>customer<Key.space>insights,<Key.space>or<Key.space>industry<Key.space>trends.
Screenshot: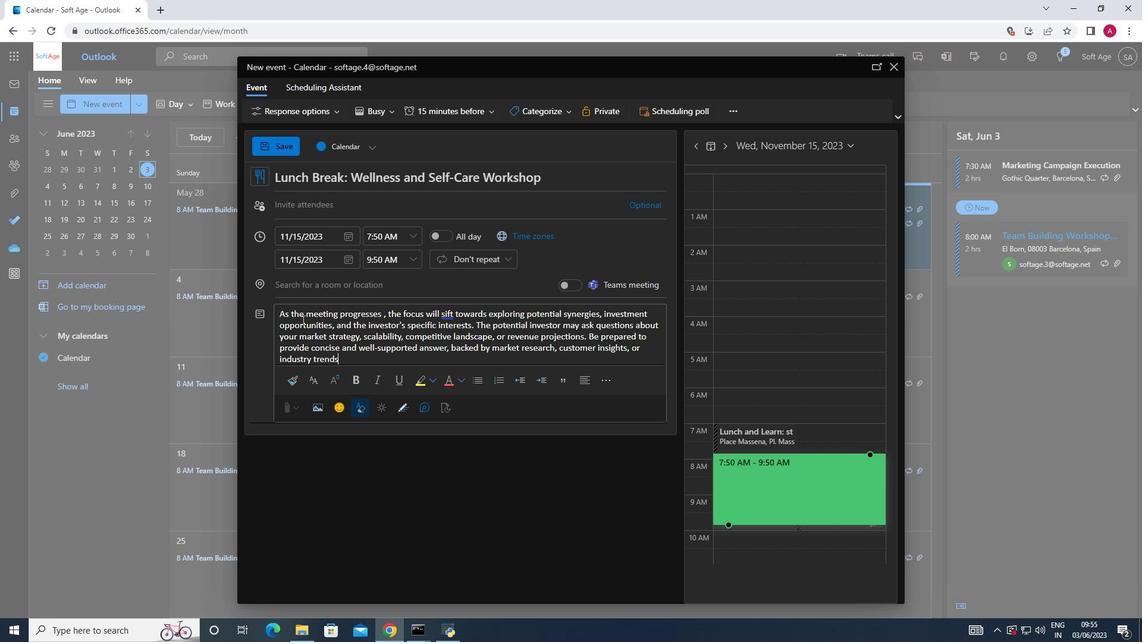 
Action: Mouse moved to (447, 319)
Screenshot: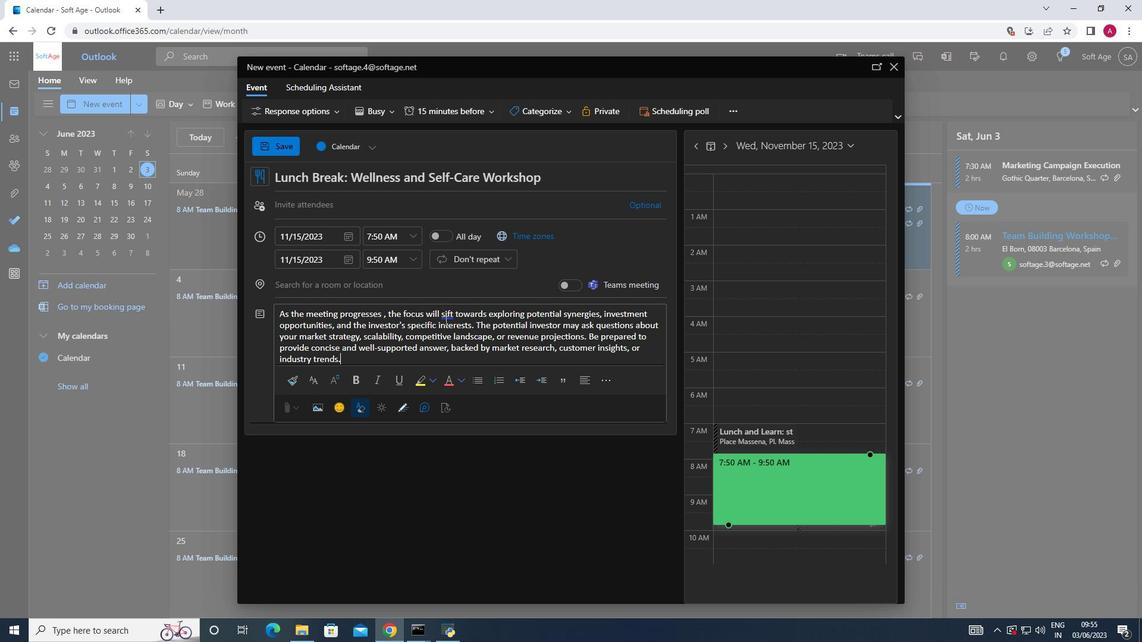 
Action: Mouse pressed left at (447, 319)
Screenshot: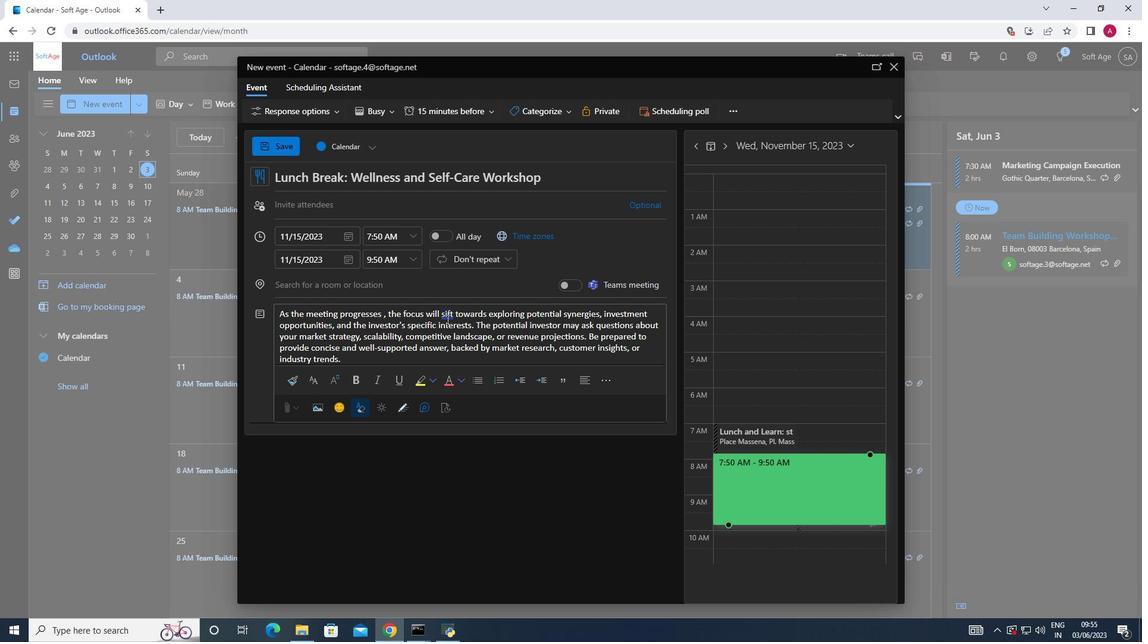 
Action: Mouse moved to (461, 355)
Screenshot: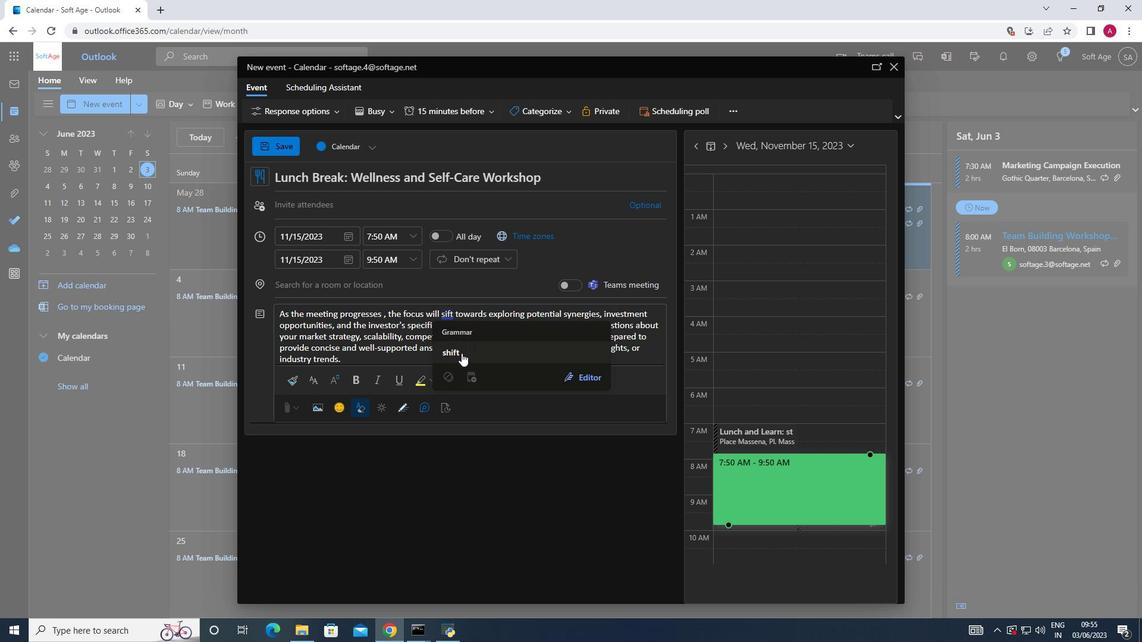 
Action: Mouse pressed left at (461, 355)
Screenshot: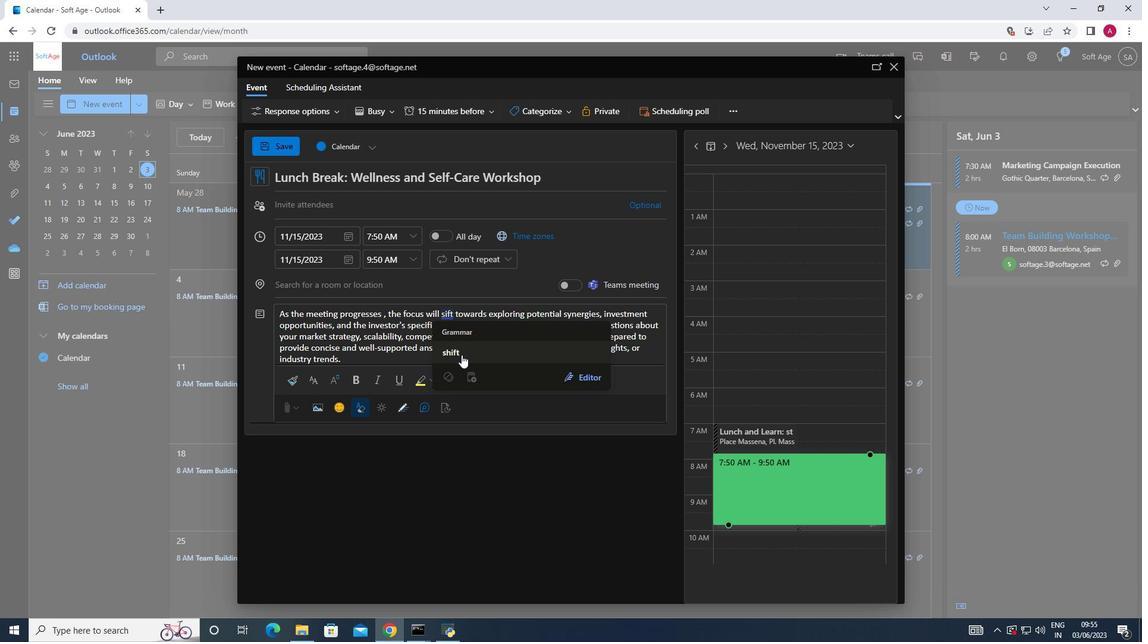 
Action: Mouse moved to (560, 114)
Screenshot: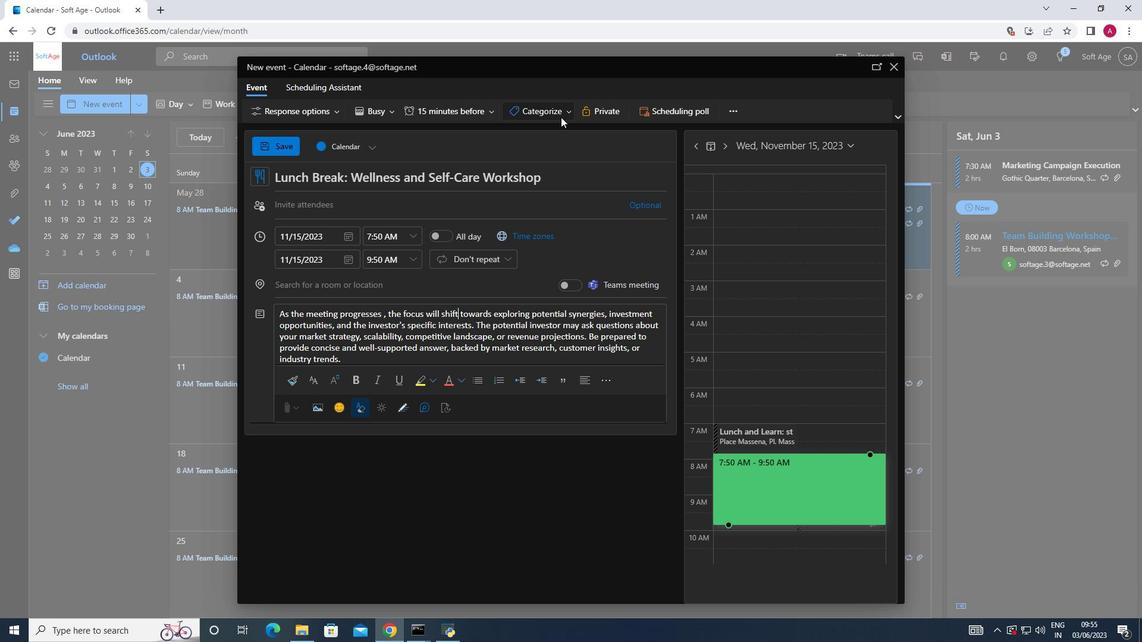 
Action: Mouse pressed left at (560, 114)
Screenshot: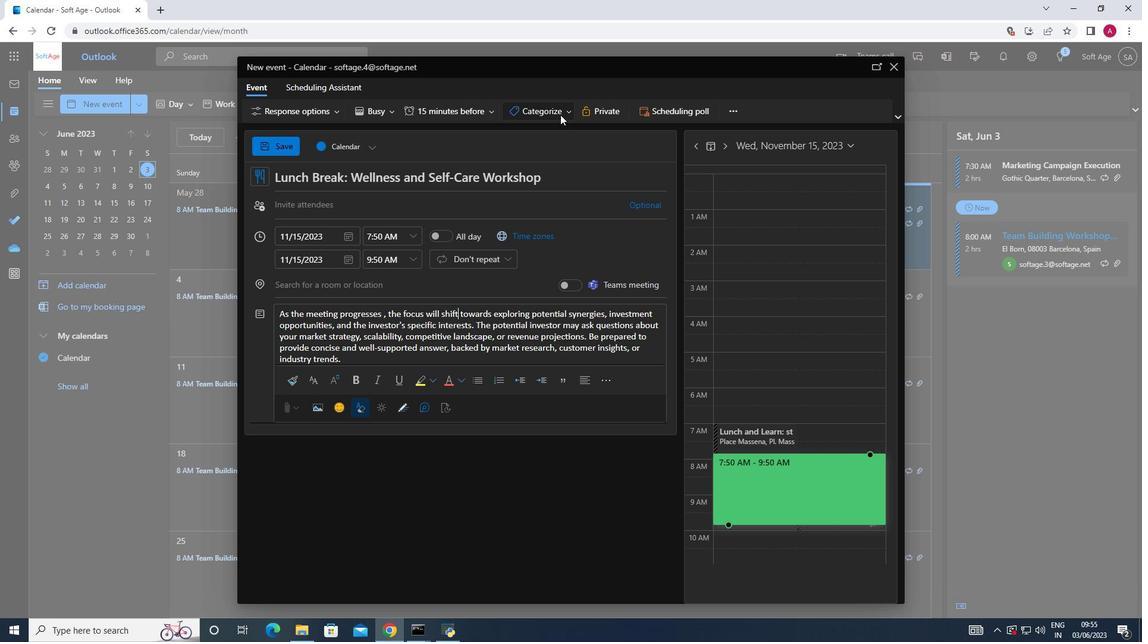 
Action: Mouse moved to (548, 153)
Screenshot: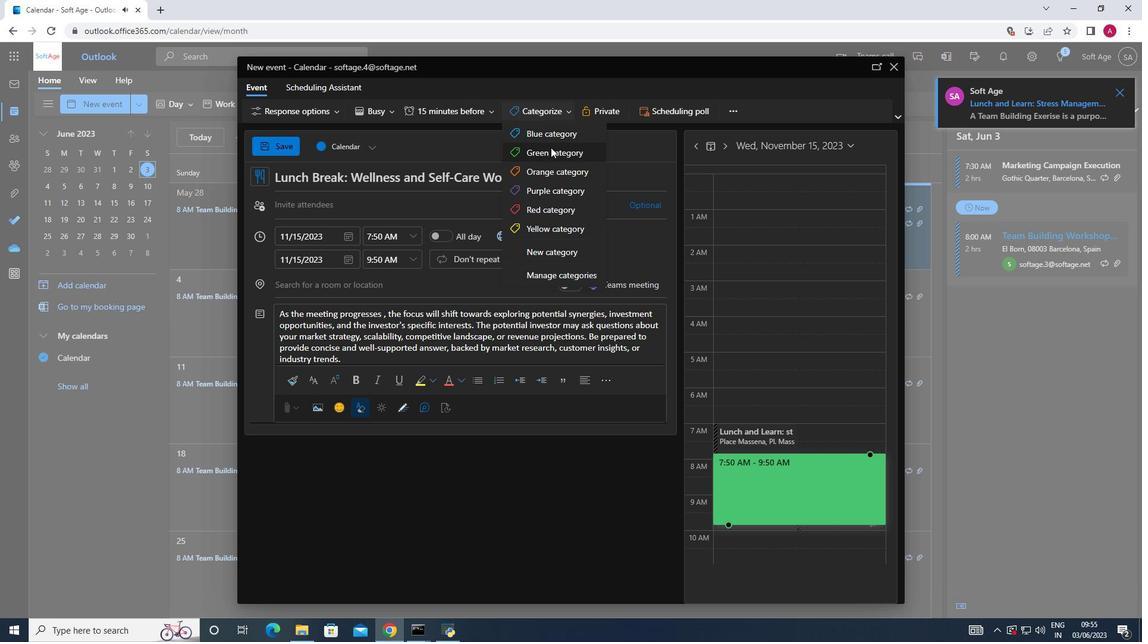 
Action: Mouse pressed left at (548, 153)
Screenshot: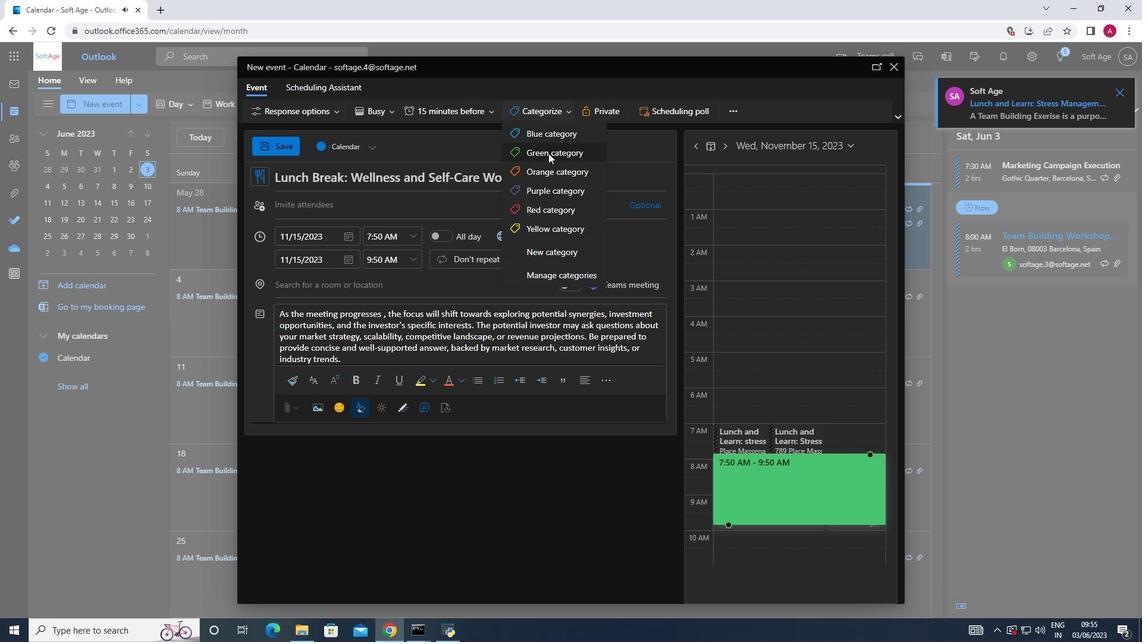 
Action: Mouse moved to (304, 288)
Screenshot: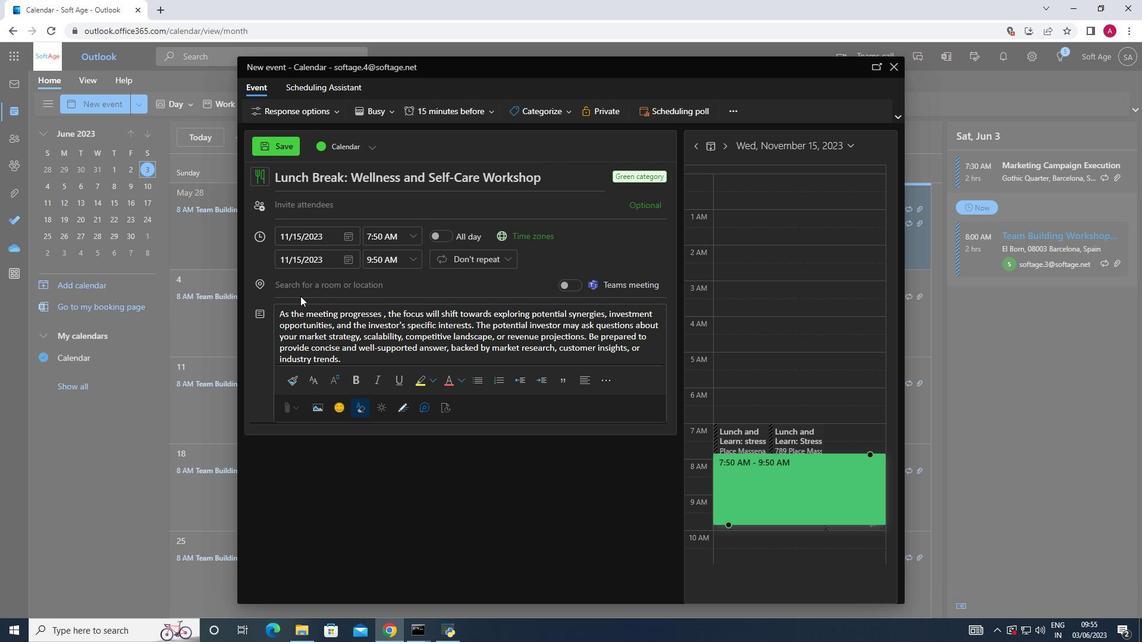
Action: Mouse pressed left at (304, 288)
Screenshot: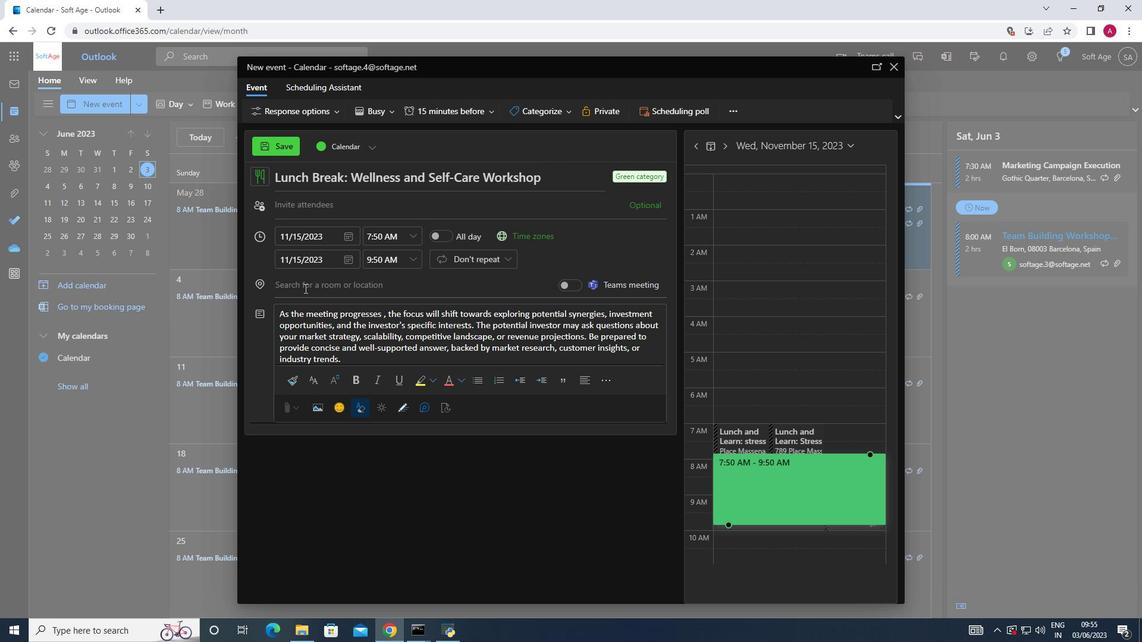 
Action: Key pressed <Key.shift>San<Key.space><Key.shift><Key.shift><Key.shift><Key.shift>Franciscio<Key.backspace><Key.backspace><Key.backspace>co,<Key.shift>US<Key.shift>A
Screenshot: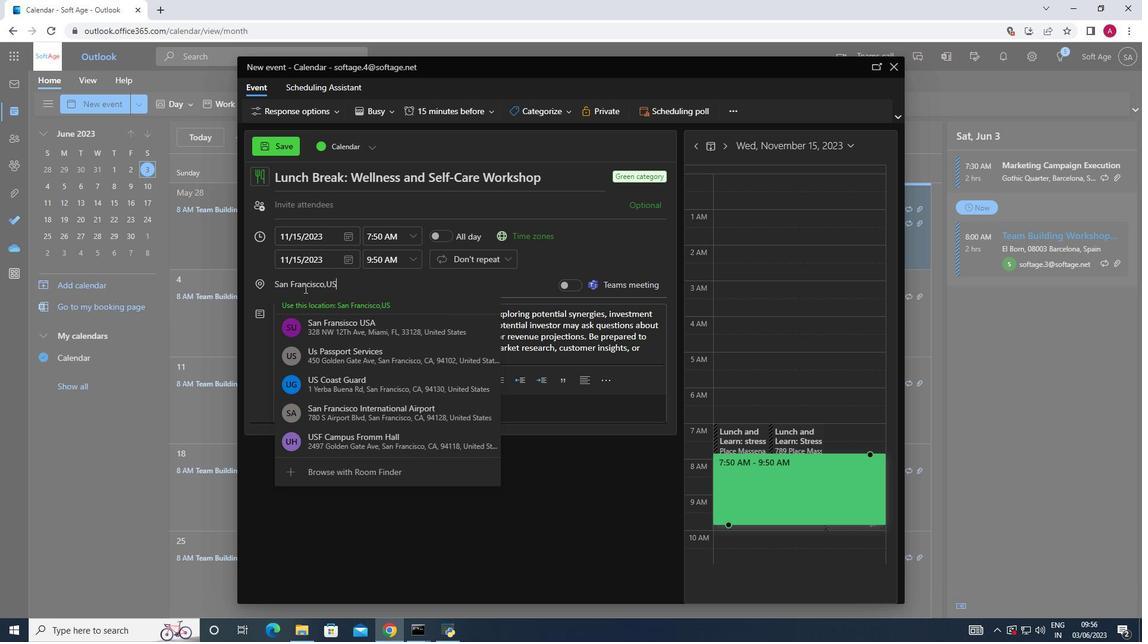 
Action: Mouse moved to (345, 307)
Screenshot: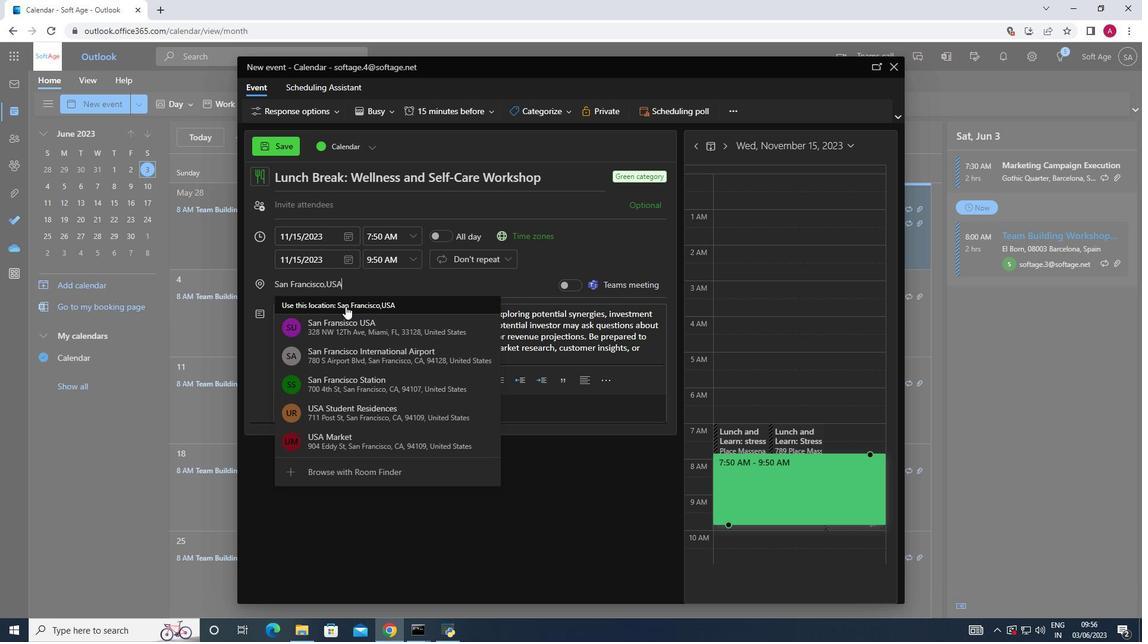 
Action: Mouse pressed left at (345, 307)
Screenshot: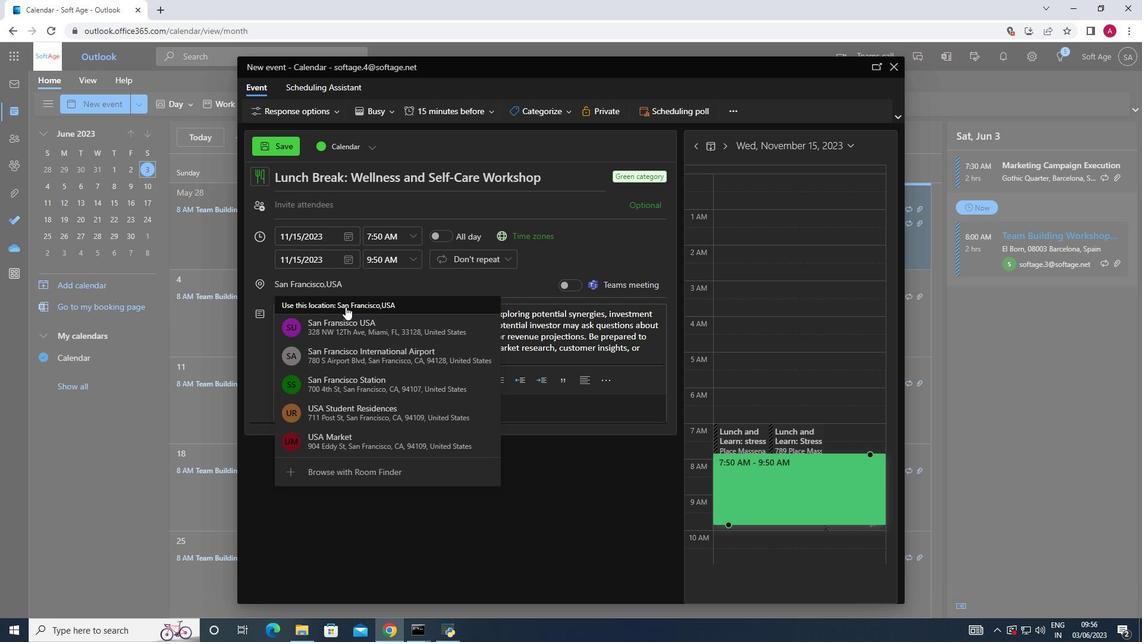 
Action: Mouse moved to (298, 200)
Screenshot: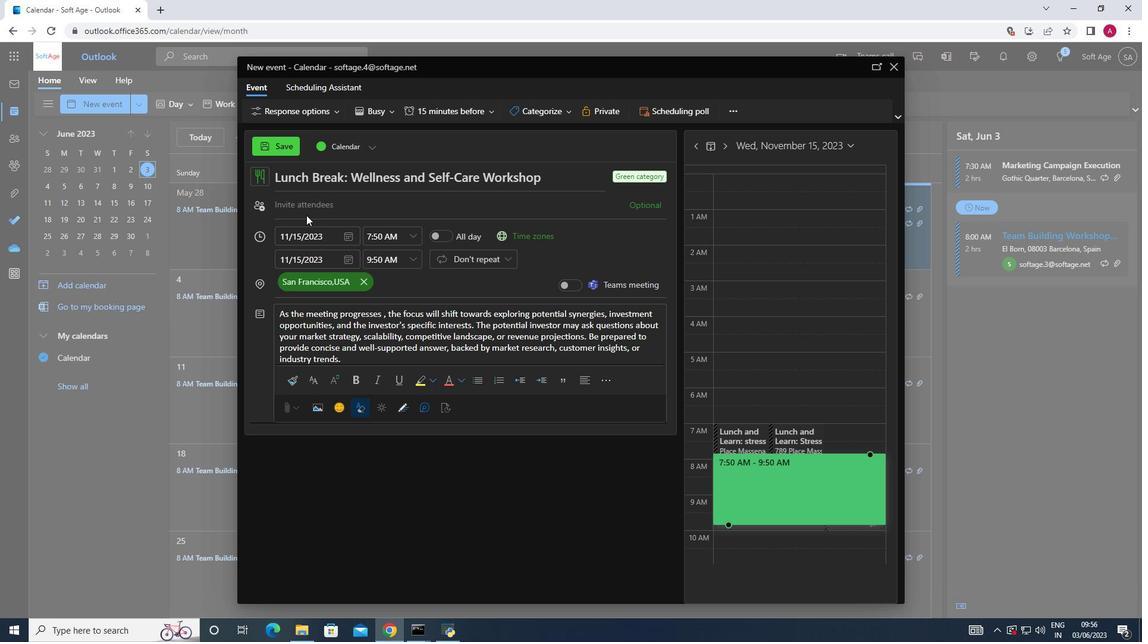 
Action: Mouse pressed left at (298, 200)
Screenshot: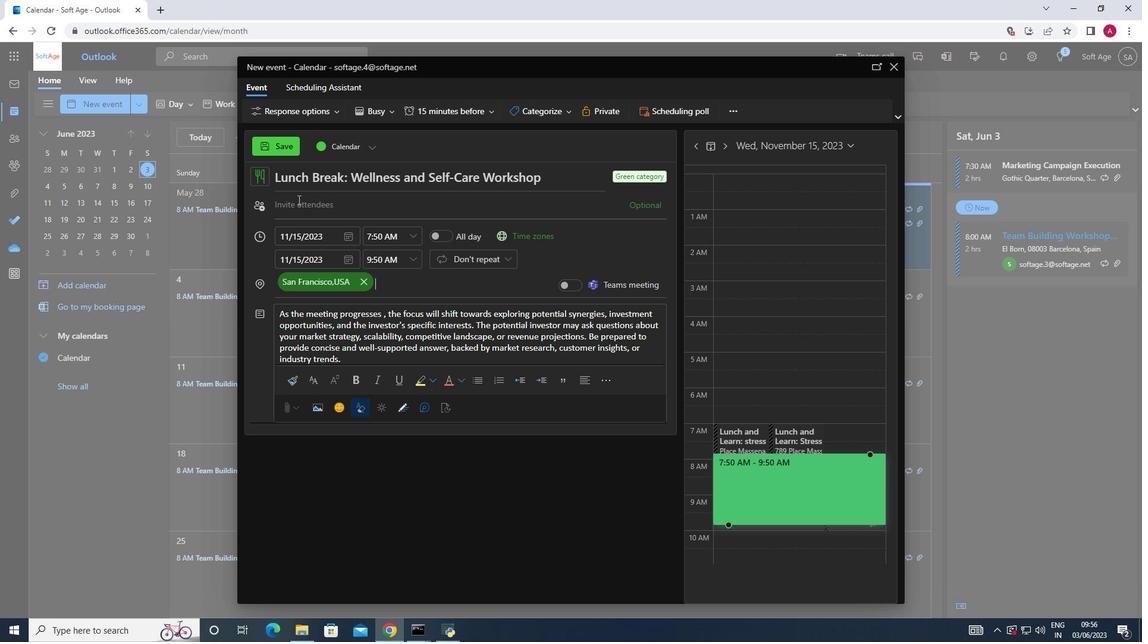 
Action: Key pressed softage.3<Key.shift>@
Screenshot: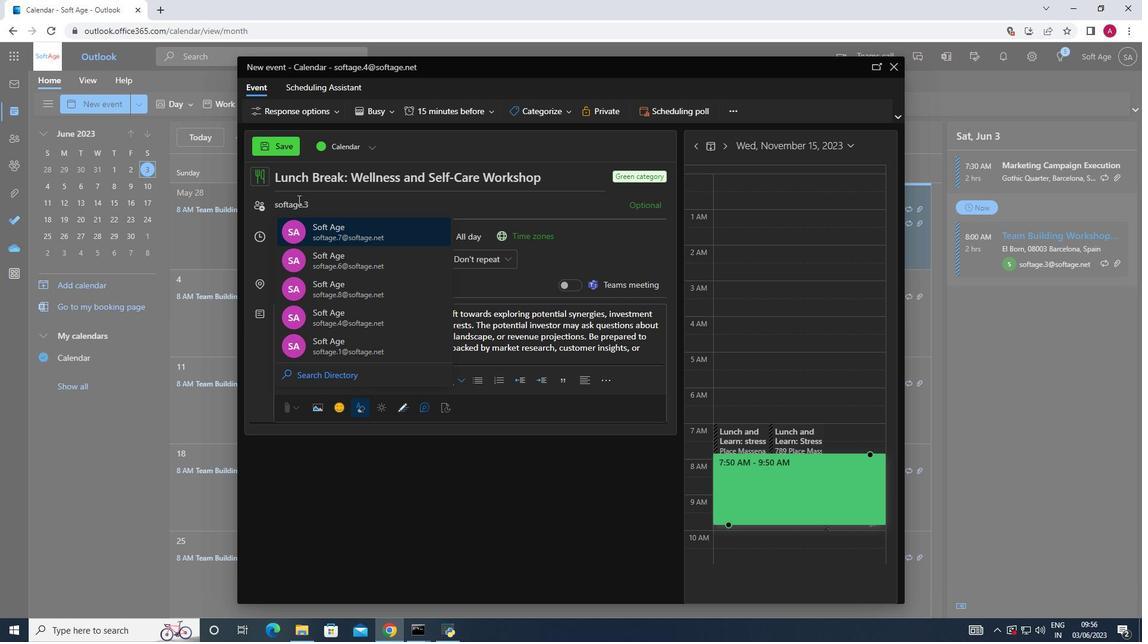 
Action: Mouse moved to (379, 222)
Screenshot: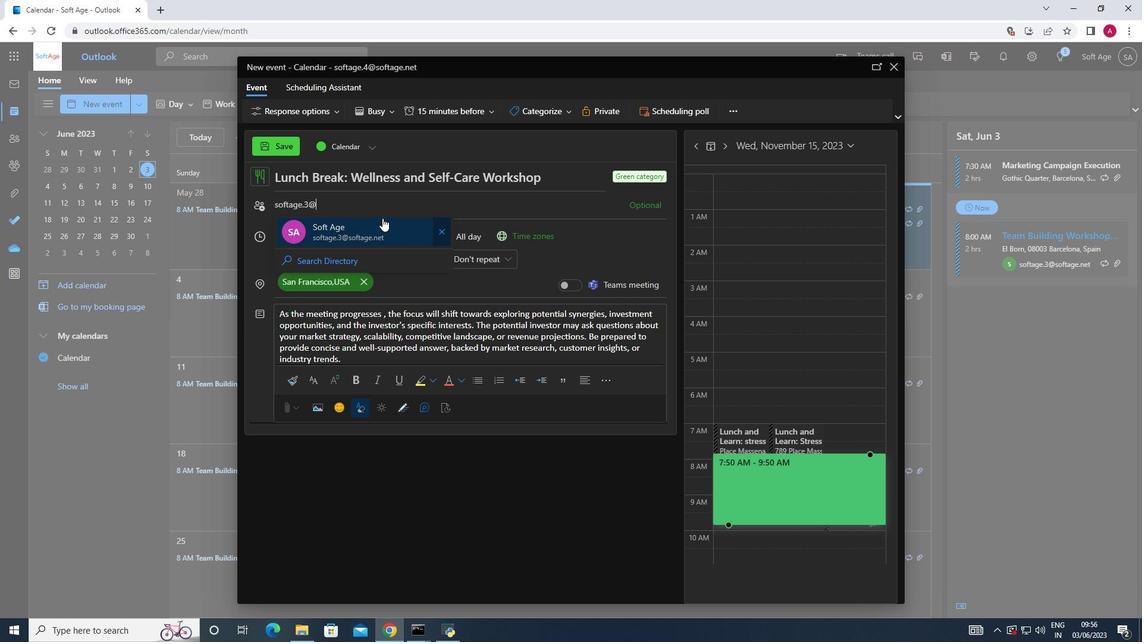 
Action: Mouse pressed left at (379, 222)
Screenshot: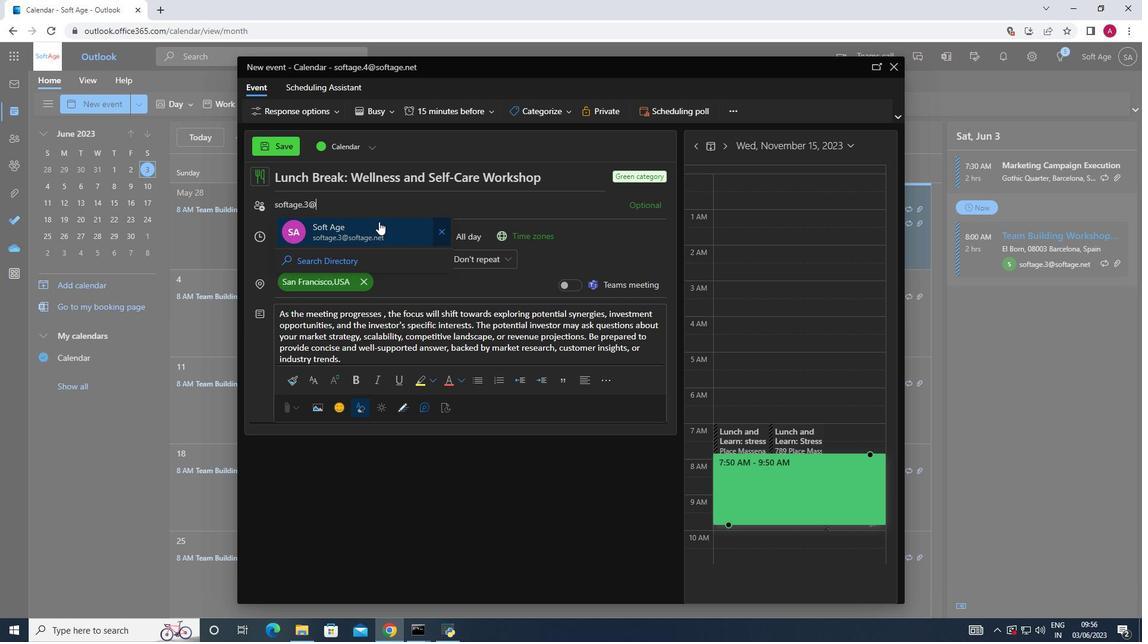 
Action: Key pressed softage.5<Key.shift>@
Screenshot: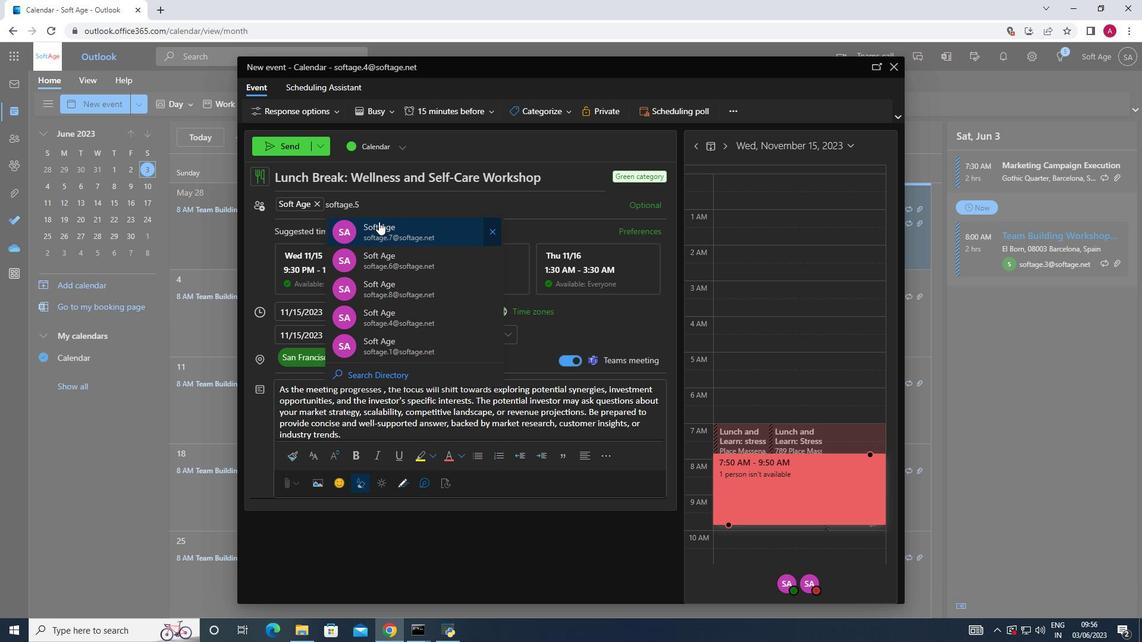 
Action: Mouse moved to (389, 227)
Screenshot: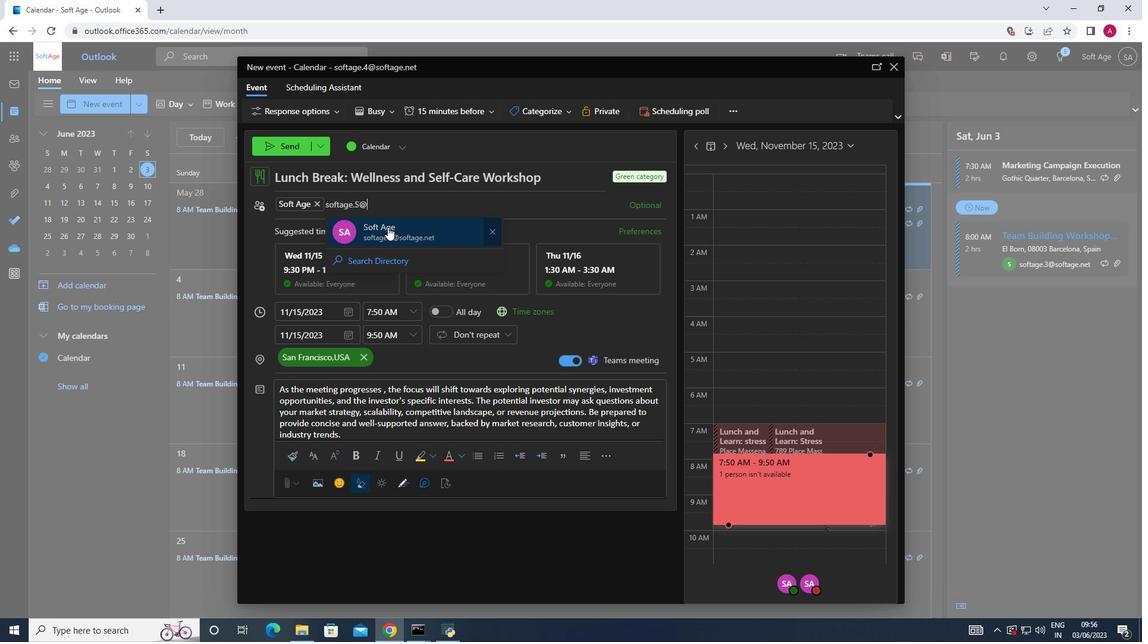 
Action: Mouse pressed left at (389, 227)
Screenshot: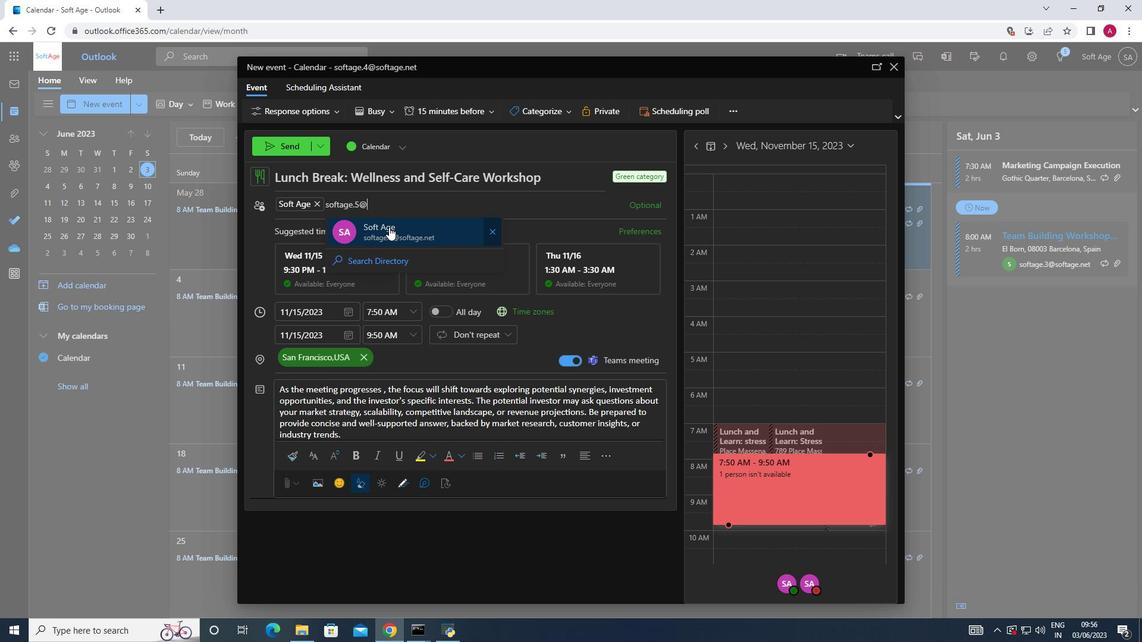 
Action: Mouse moved to (490, 108)
Screenshot: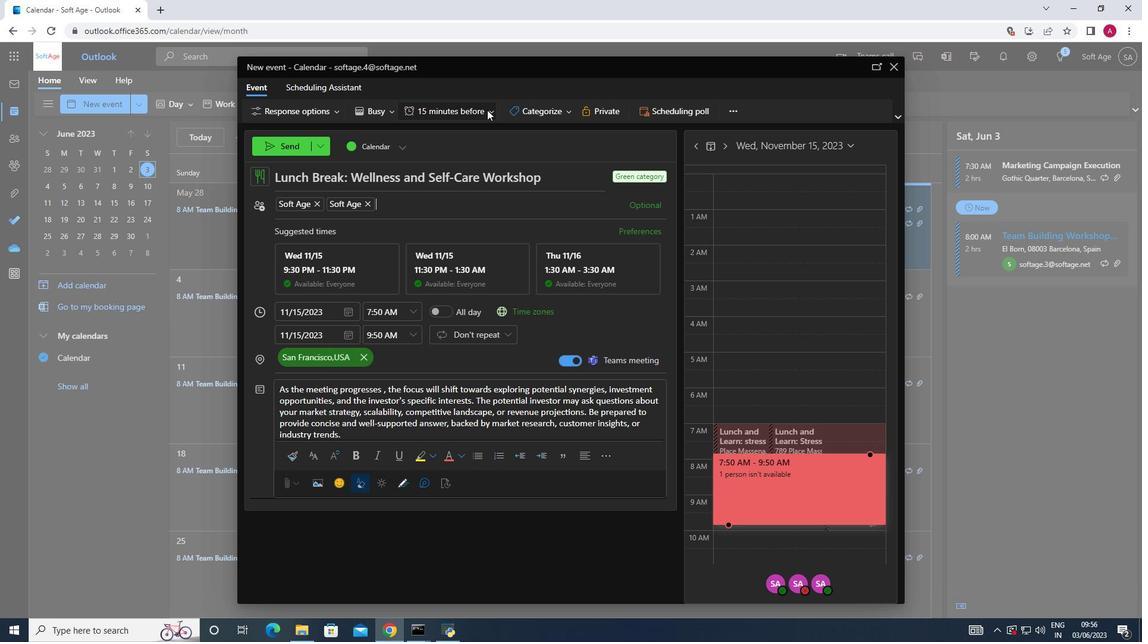 
Action: Mouse pressed left at (490, 108)
Screenshot: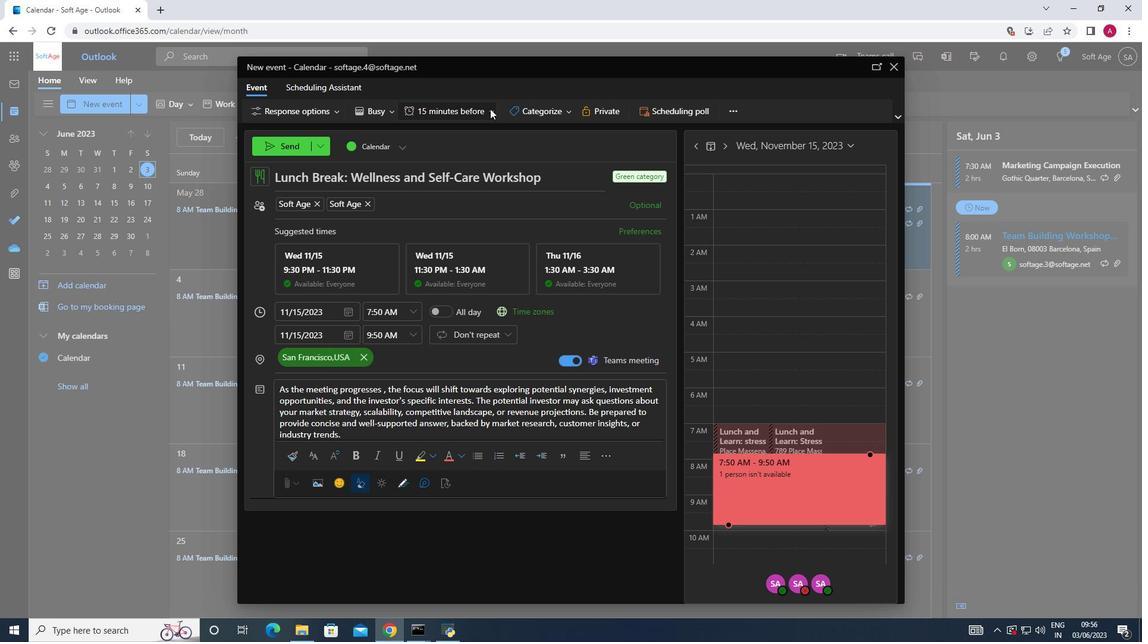 
Action: Mouse moved to (401, 363)
Screenshot: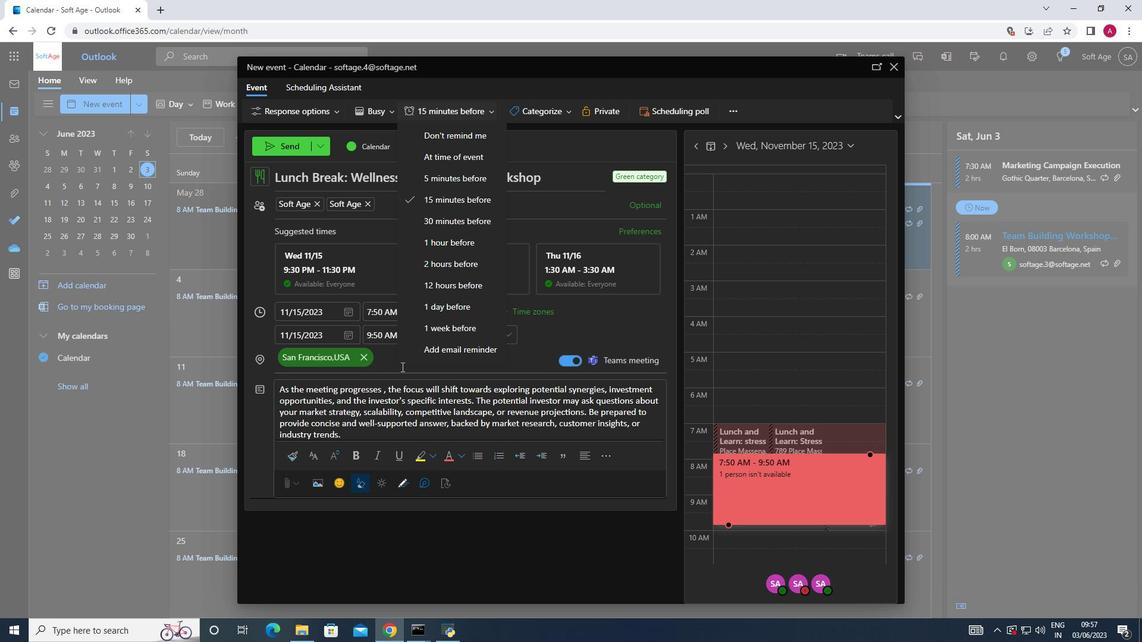 
Action: Mouse pressed left at (401, 363)
Screenshot: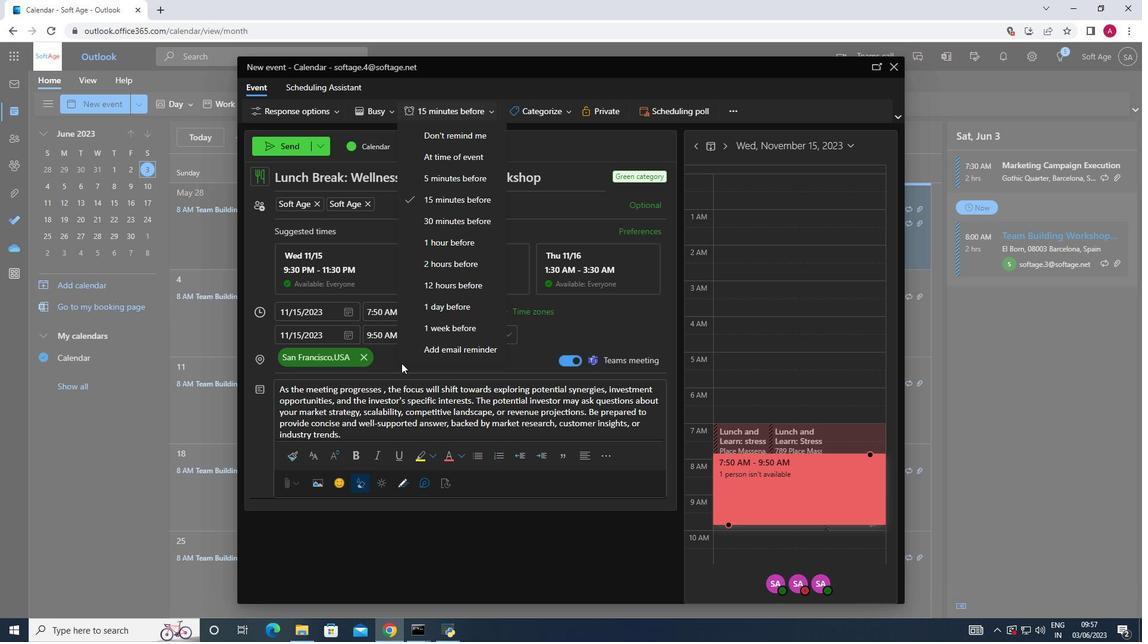 
Action: Mouse moved to (397, 363)
Screenshot: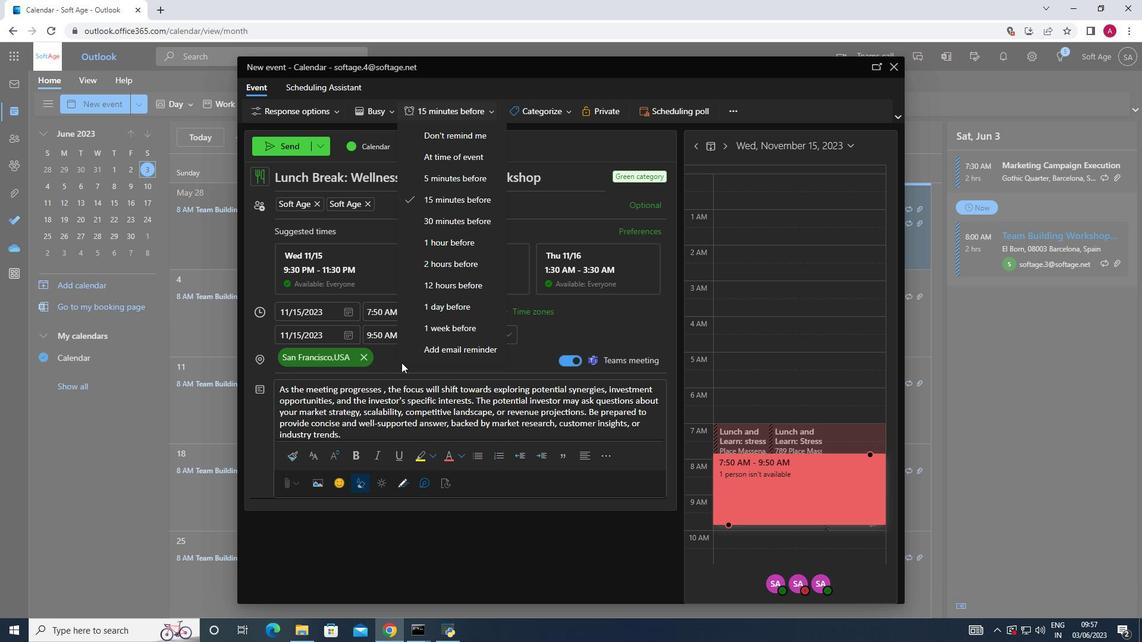 
Action: Mouse pressed left at (397, 363)
Screenshot: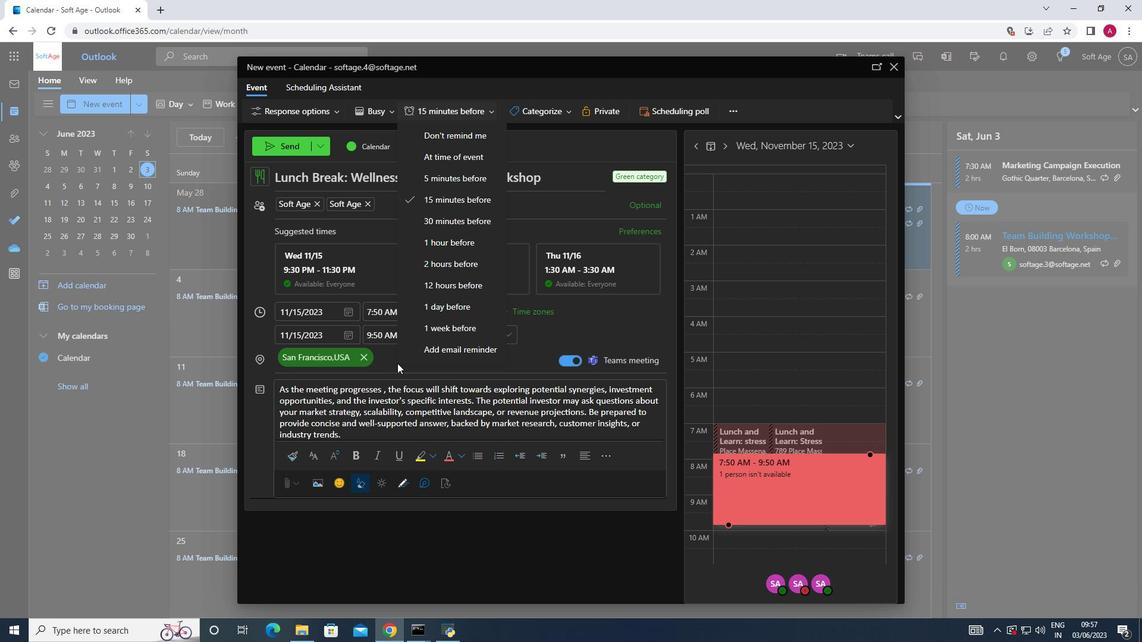 
Action: Mouse moved to (389, 364)
Screenshot: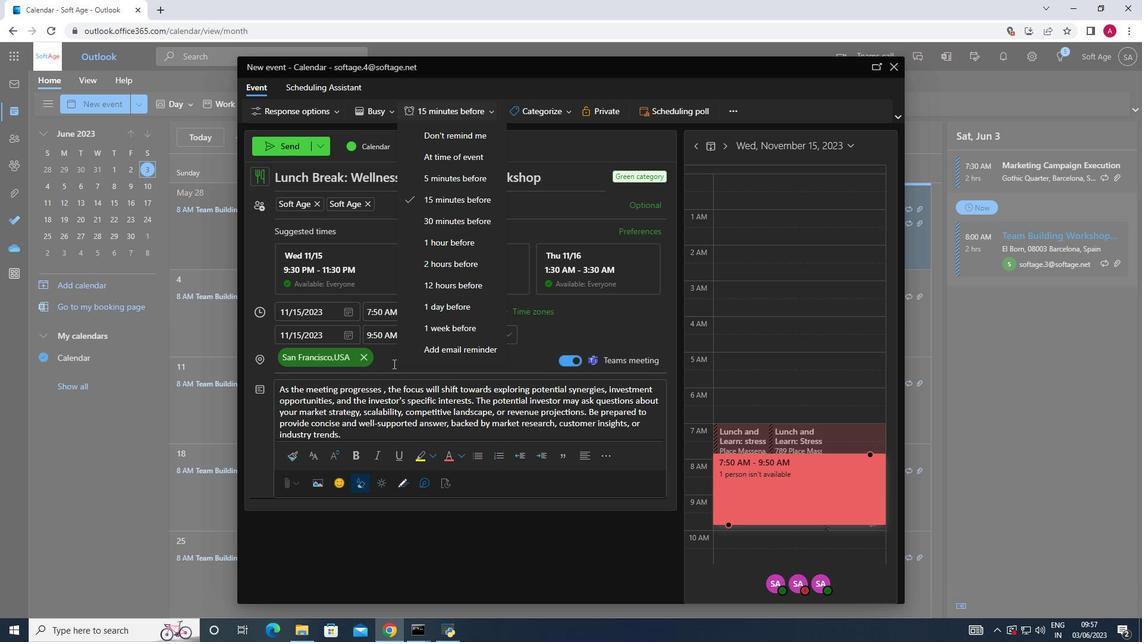 
Action: Mouse pressed left at (389, 364)
Screenshot: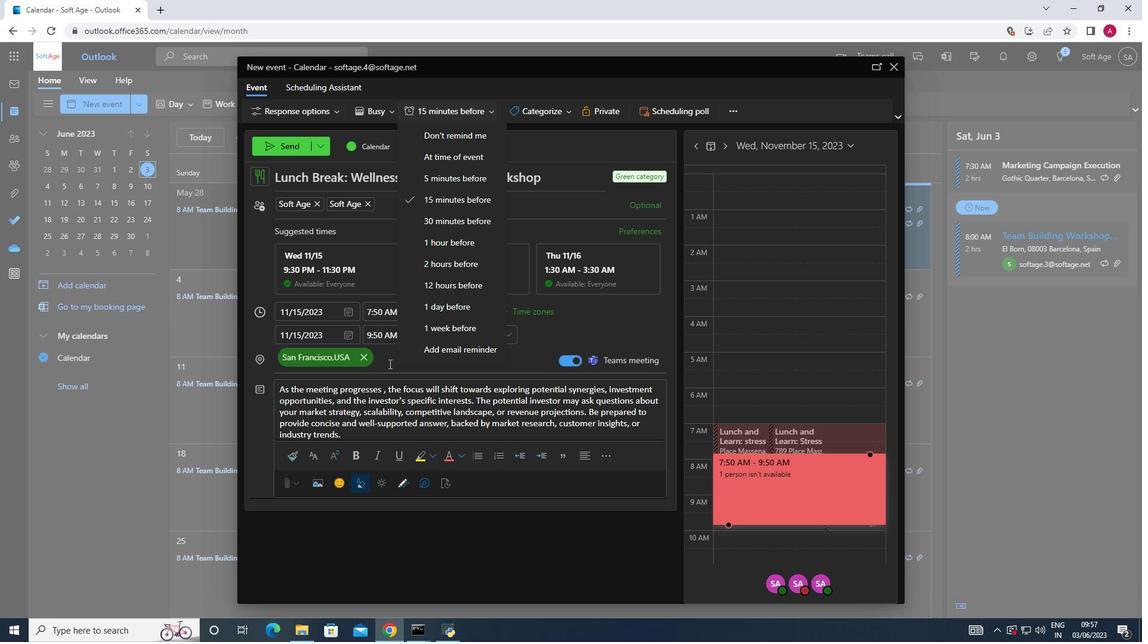 
Action: Mouse moved to (298, 147)
Screenshot: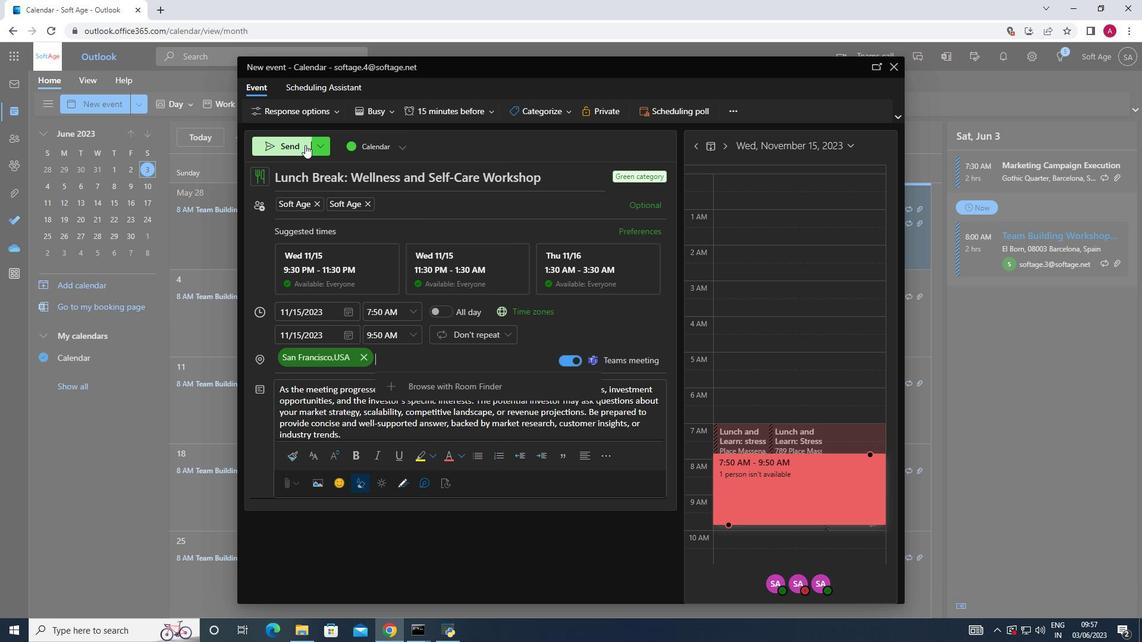 
Action: Mouse pressed left at (298, 147)
Screenshot: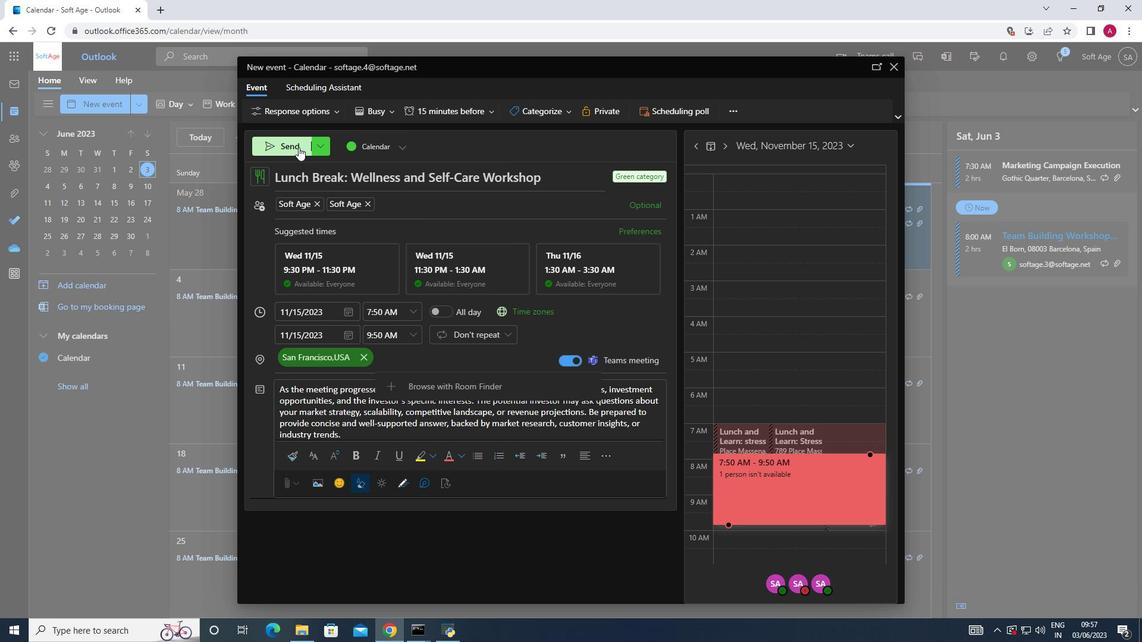
Action: Mouse moved to (298, 150)
Screenshot: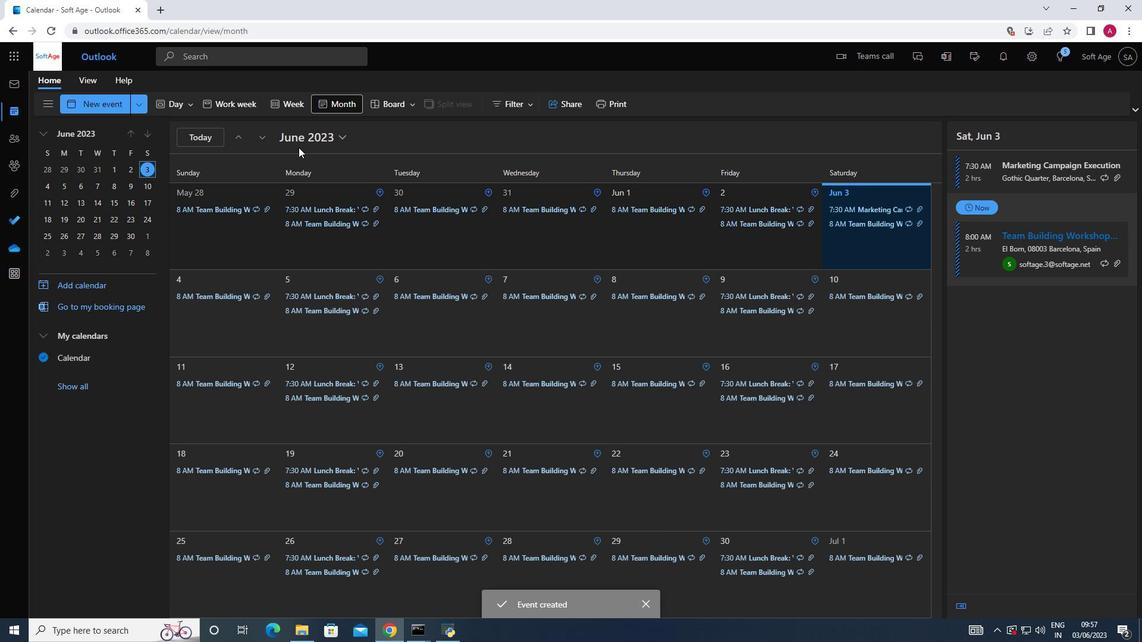 
